 Task: Find connections with filter location Sonsón with filter topic #Innovationwith filter profile language English with filter current company Startup Story™ with filter school M.H. Saboo Siddik College Of Engineering with filter industry Warehousing and Storage with filter service category Strategic Planning with filter keywords title Research Assistant
Action: Mouse moved to (288, 218)
Screenshot: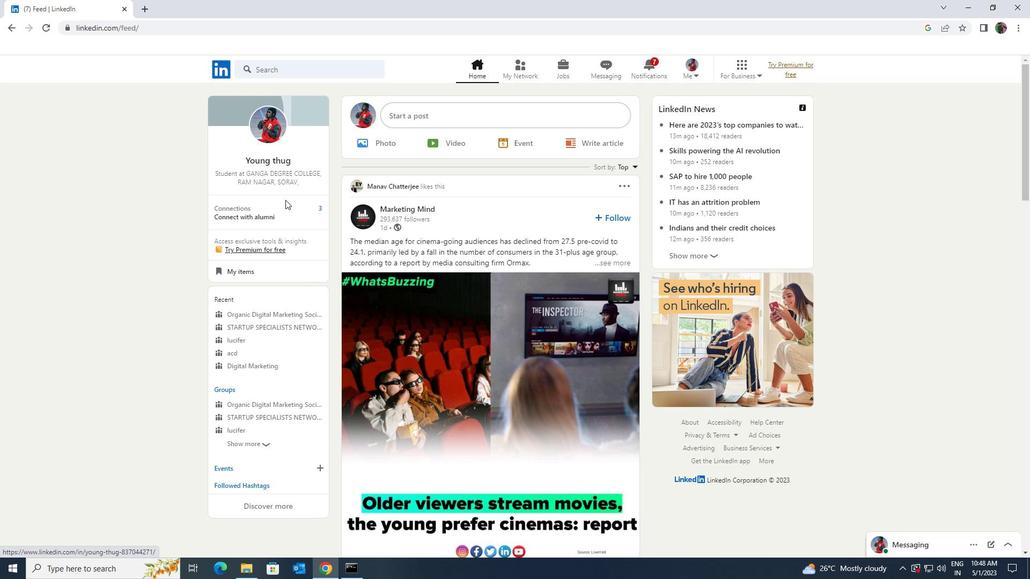 
Action: Mouse pressed left at (288, 218)
Screenshot: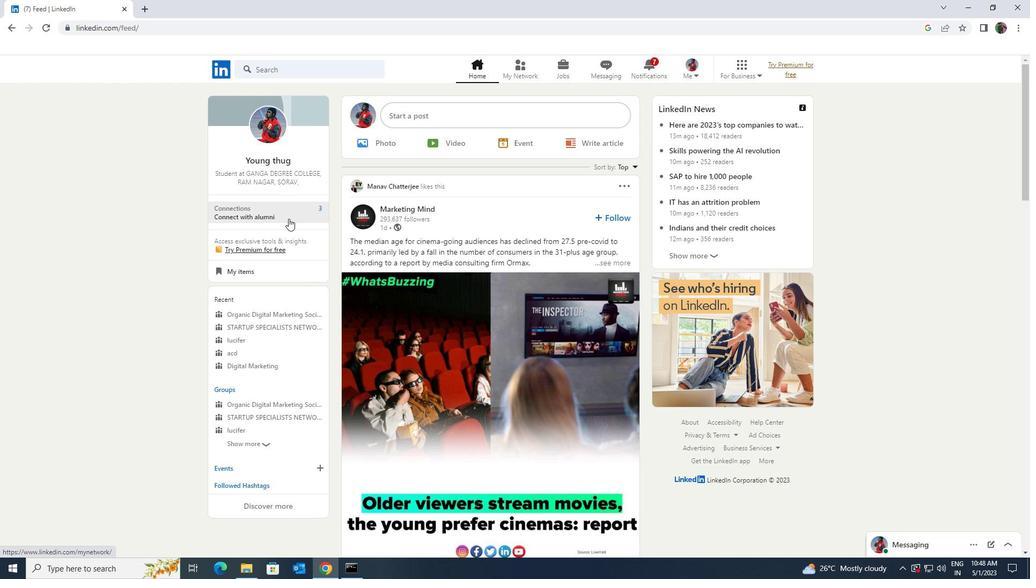 
Action: Mouse moved to (291, 126)
Screenshot: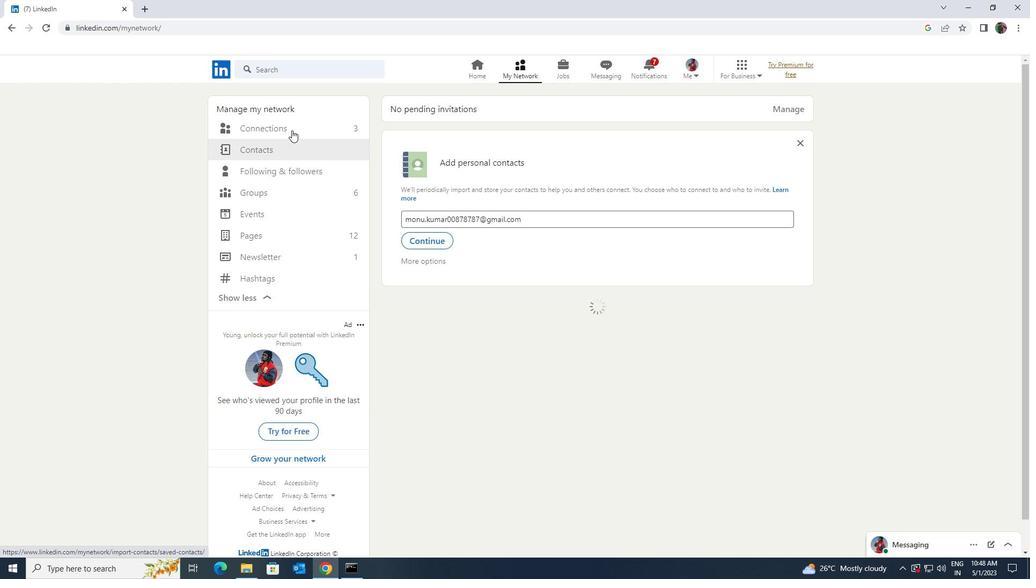 
Action: Mouse pressed left at (291, 126)
Screenshot: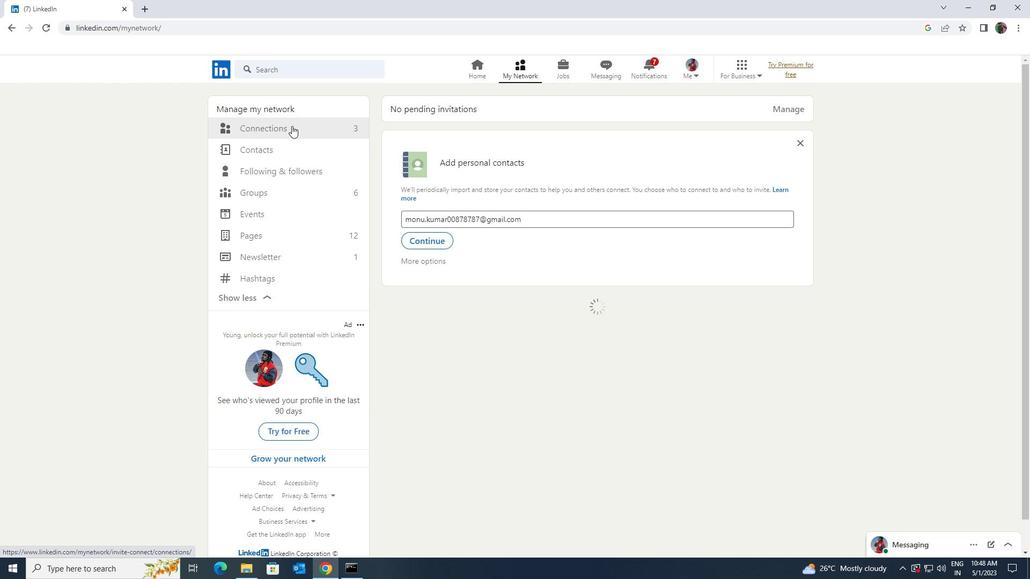 
Action: Mouse moved to (571, 130)
Screenshot: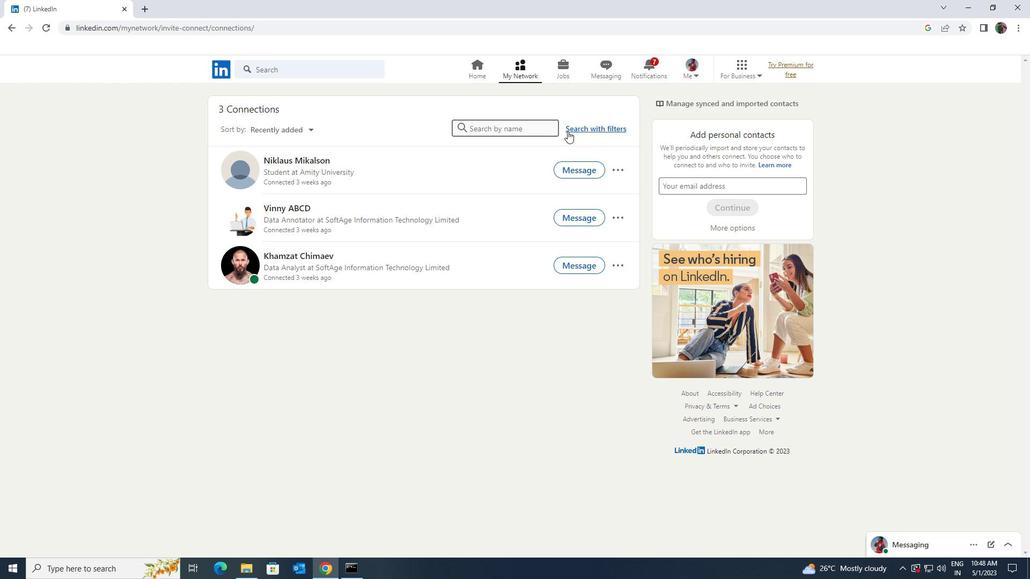 
Action: Mouse pressed left at (571, 130)
Screenshot: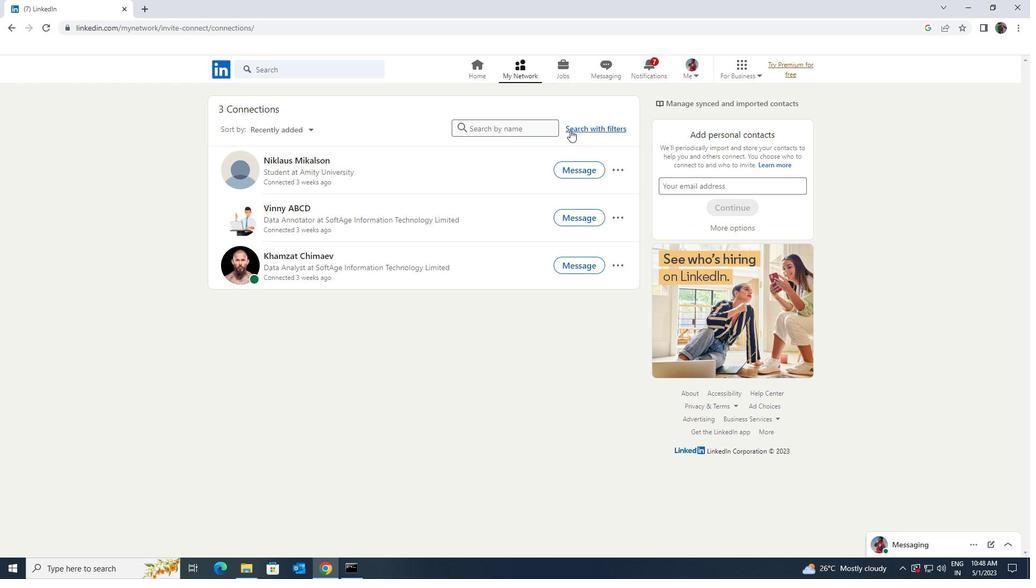 
Action: Mouse moved to (552, 100)
Screenshot: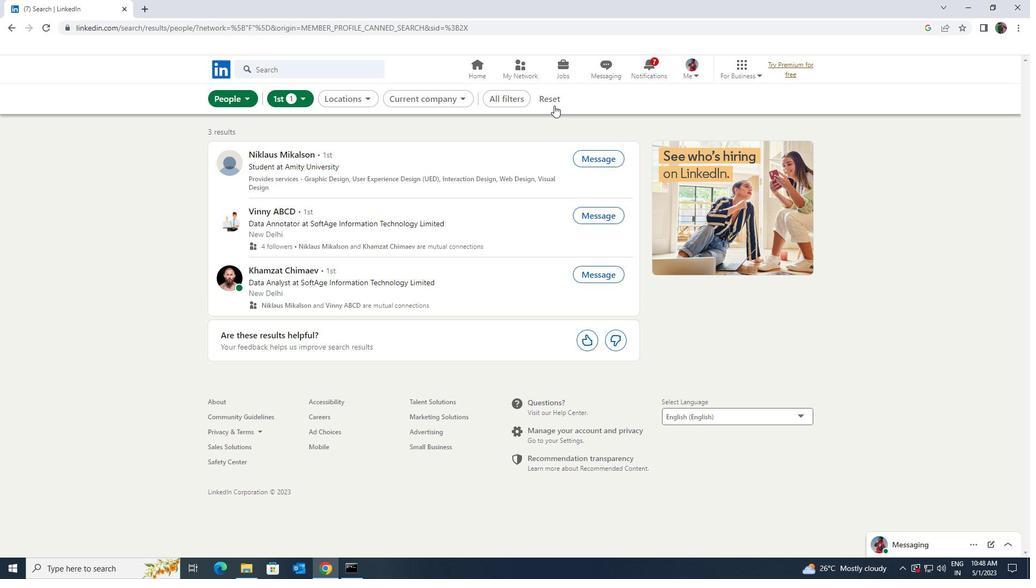 
Action: Mouse pressed left at (552, 100)
Screenshot: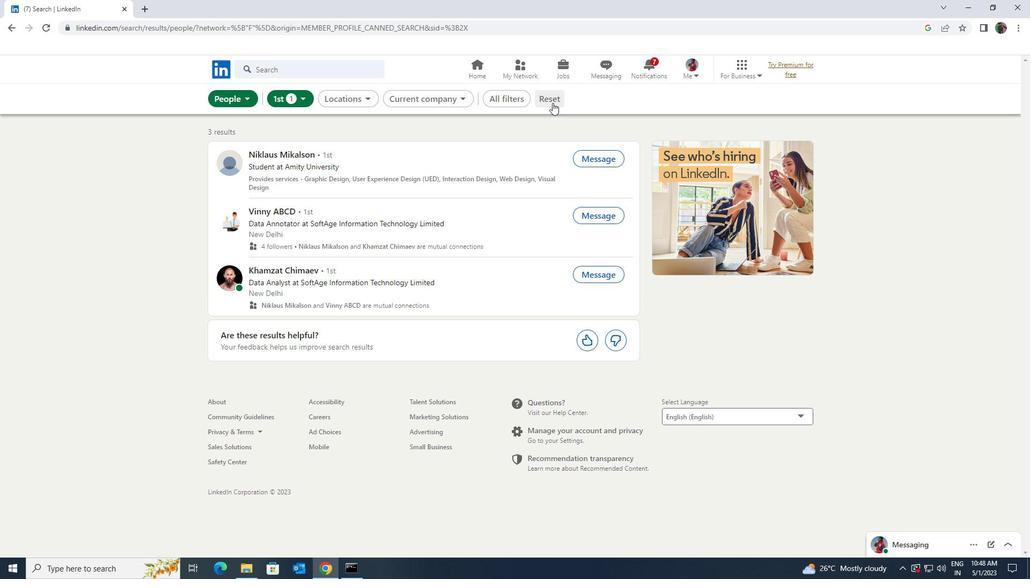 
Action: Mouse moved to (544, 97)
Screenshot: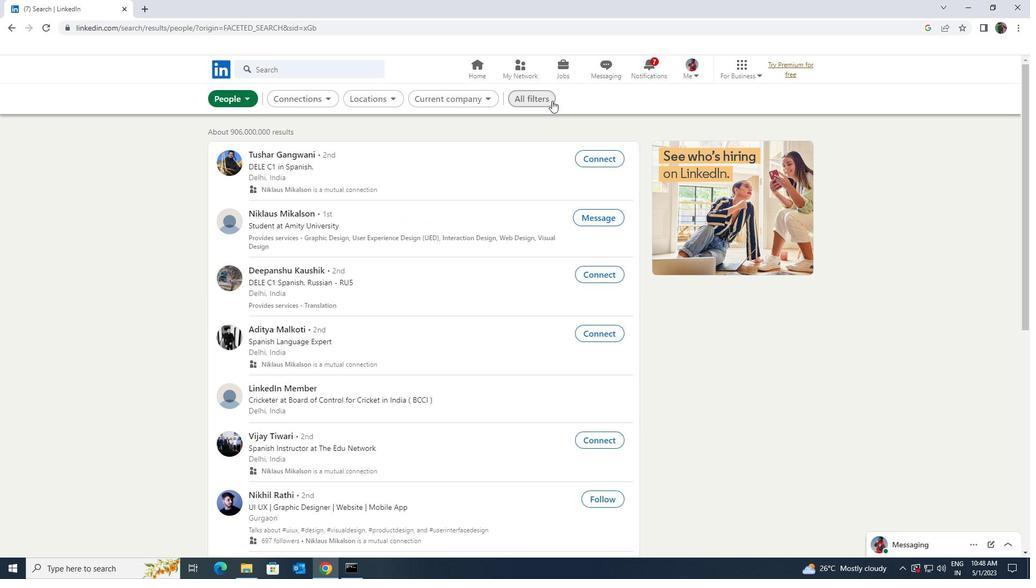 
Action: Mouse pressed left at (544, 97)
Screenshot: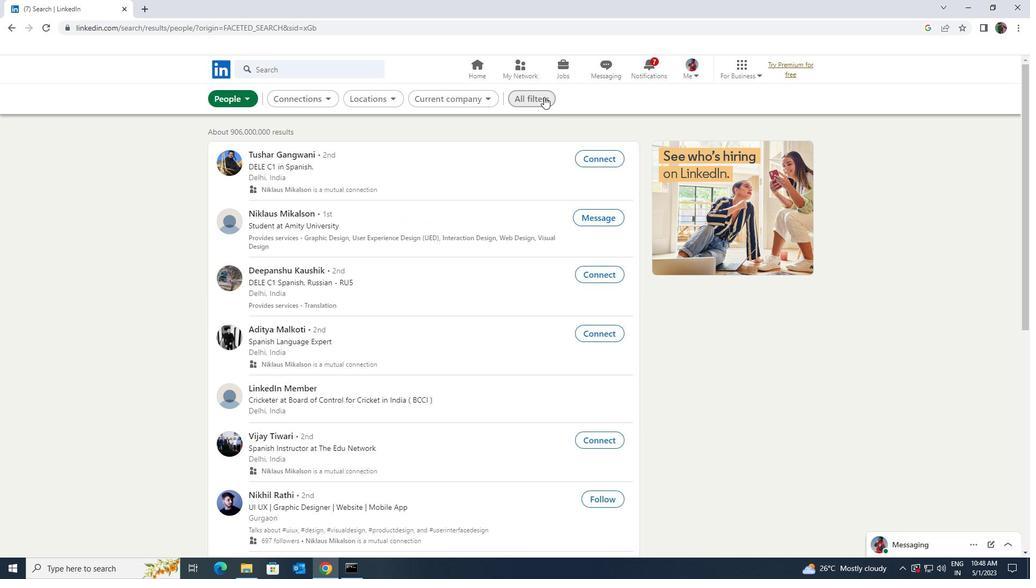 
Action: Mouse moved to (842, 321)
Screenshot: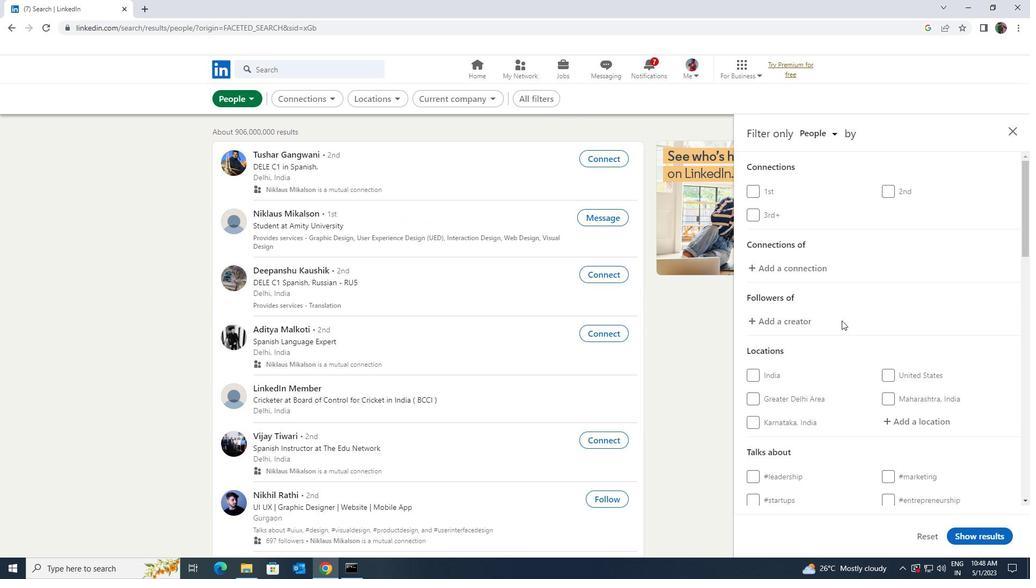 
Action: Mouse scrolled (842, 320) with delta (0, 0)
Screenshot: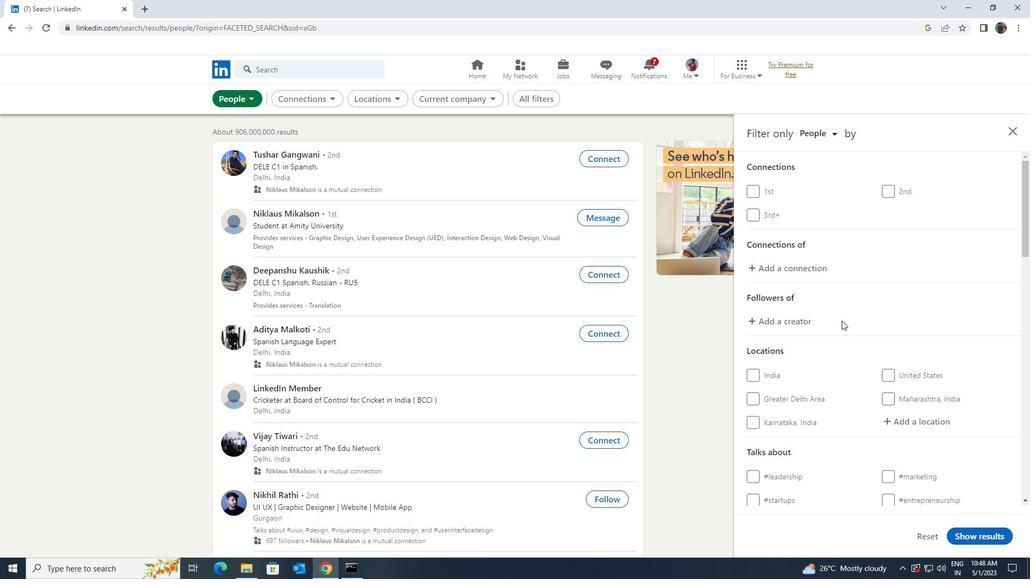 
Action: Mouse scrolled (842, 320) with delta (0, 0)
Screenshot: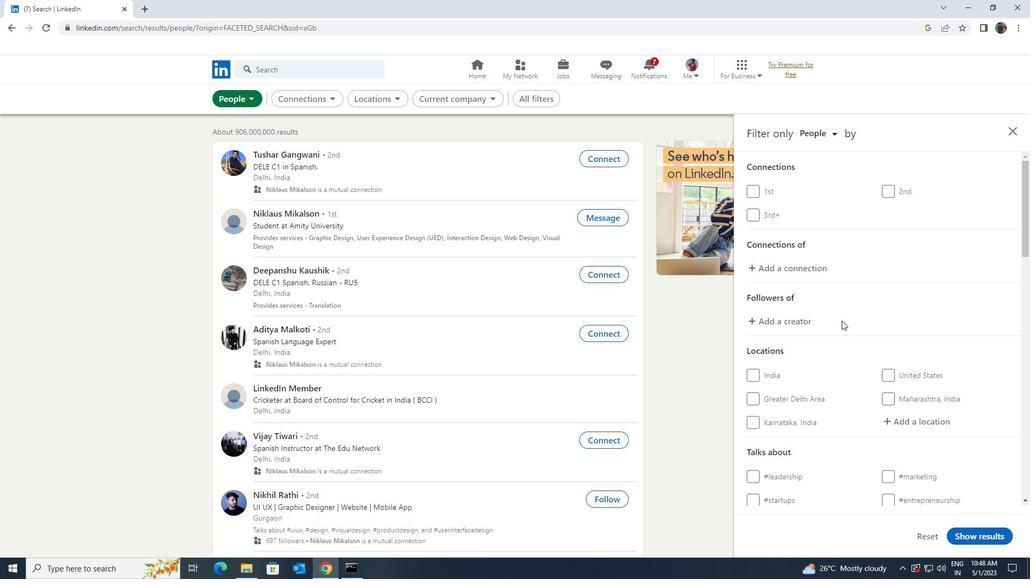 
Action: Mouse moved to (895, 315)
Screenshot: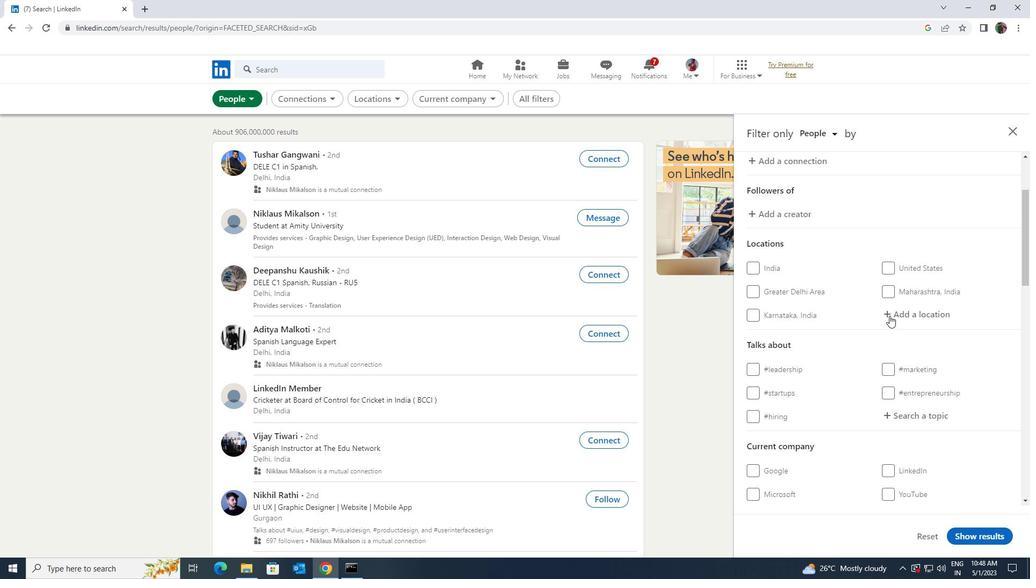 
Action: Mouse pressed left at (895, 315)
Screenshot: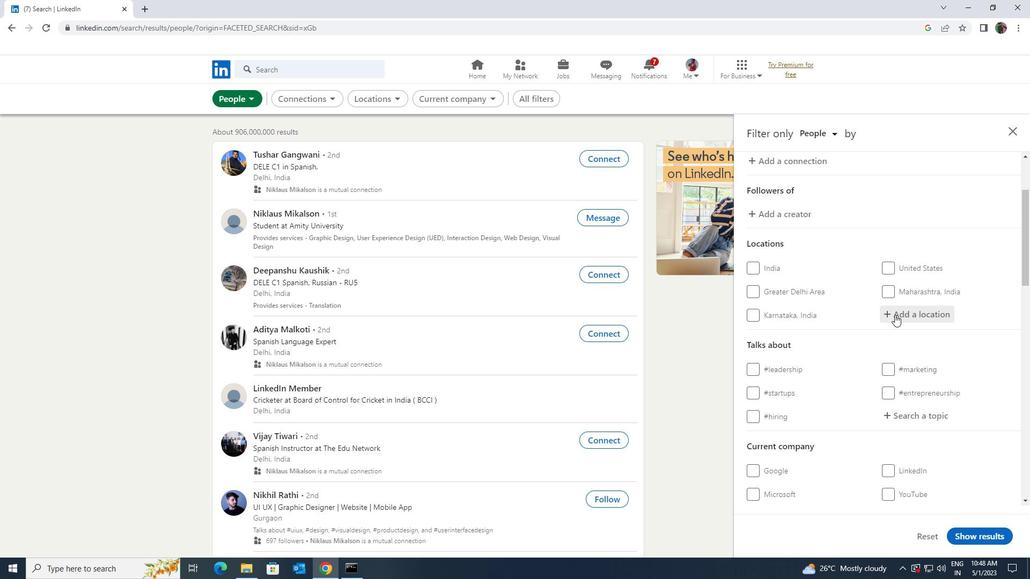 
Action: Key pressed <Key.shift><Key.shift><Key.shift><Key.shift><Key.shift><Key.shift>SONSON
Screenshot: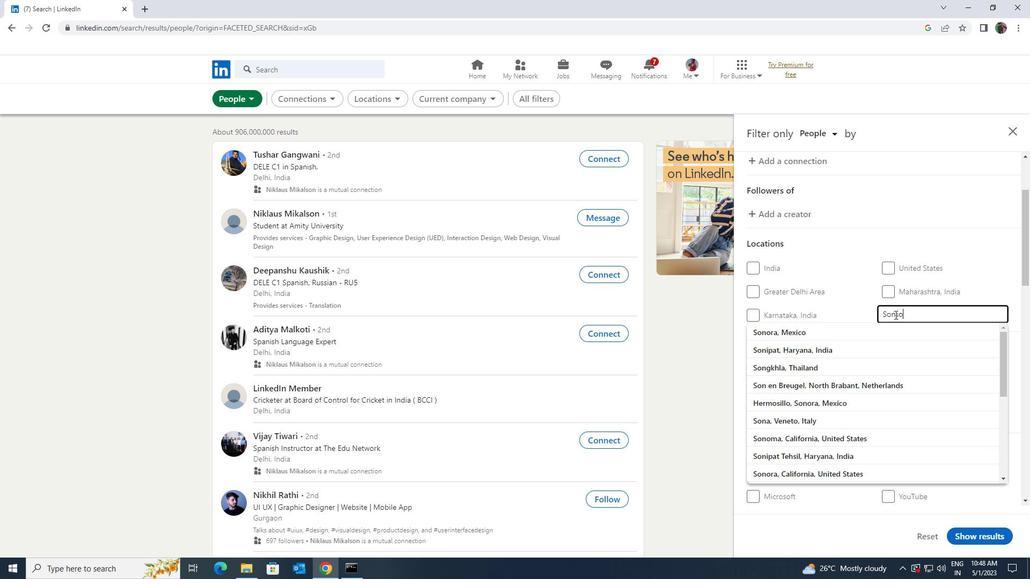 
Action: Mouse moved to (905, 348)
Screenshot: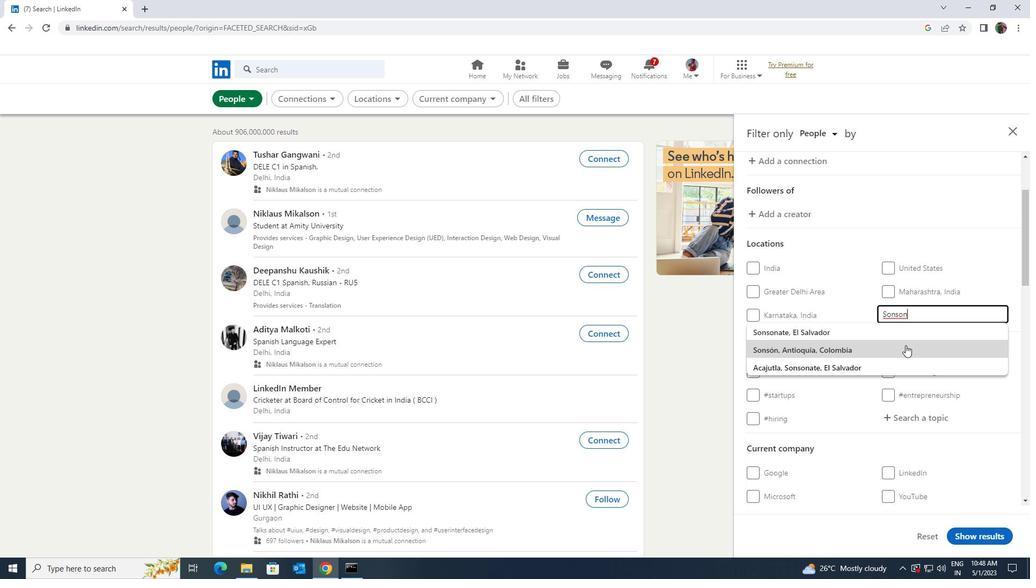 
Action: Mouse pressed left at (905, 348)
Screenshot: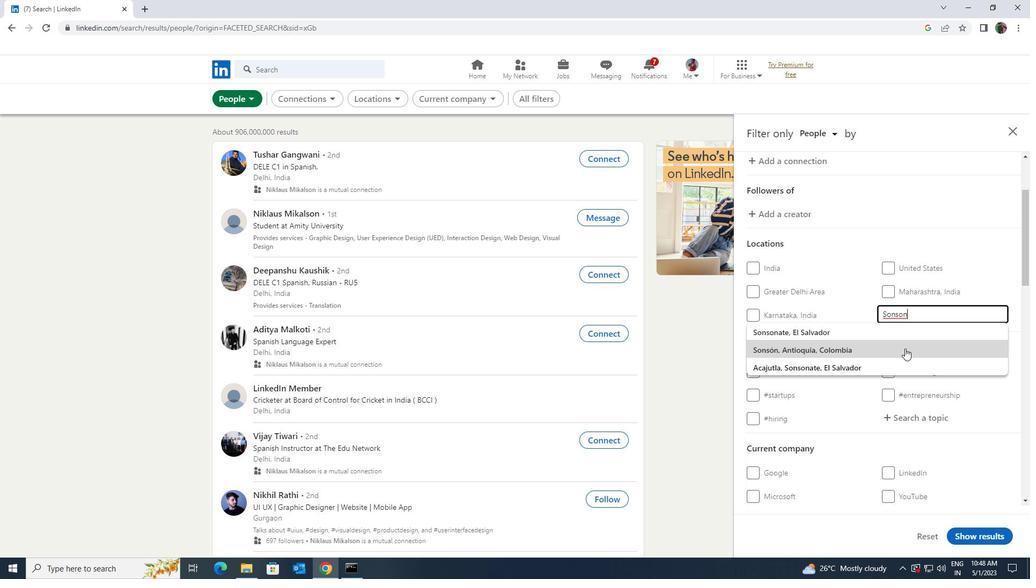 
Action: Mouse scrolled (905, 348) with delta (0, 0)
Screenshot: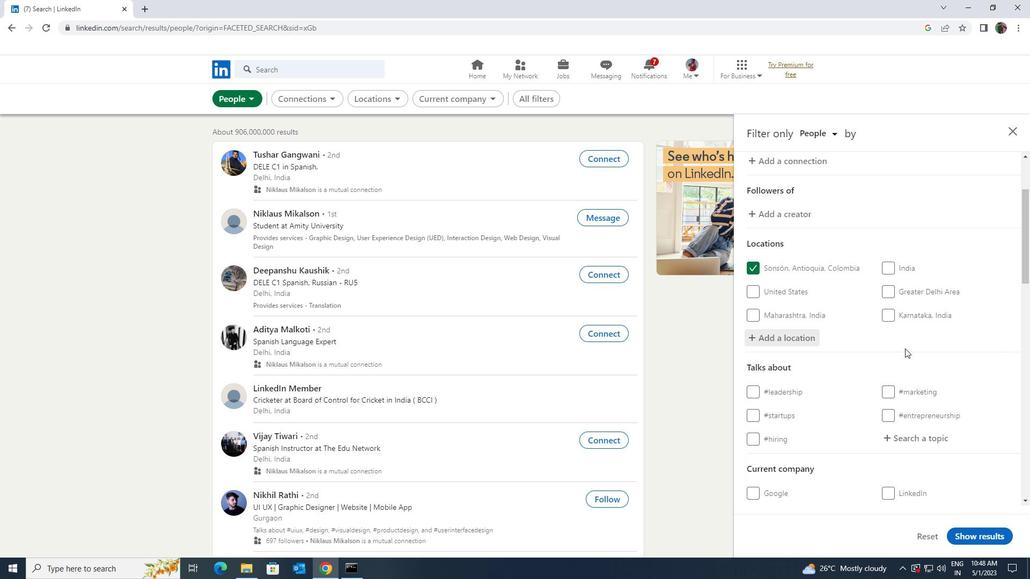 
Action: Mouse moved to (906, 350)
Screenshot: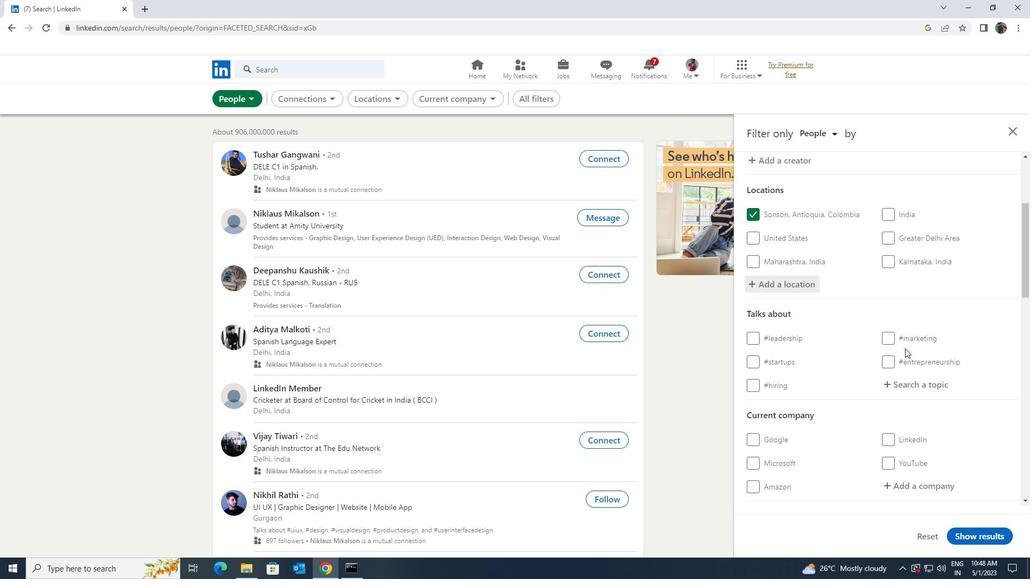 
Action: Mouse scrolled (906, 349) with delta (0, 0)
Screenshot: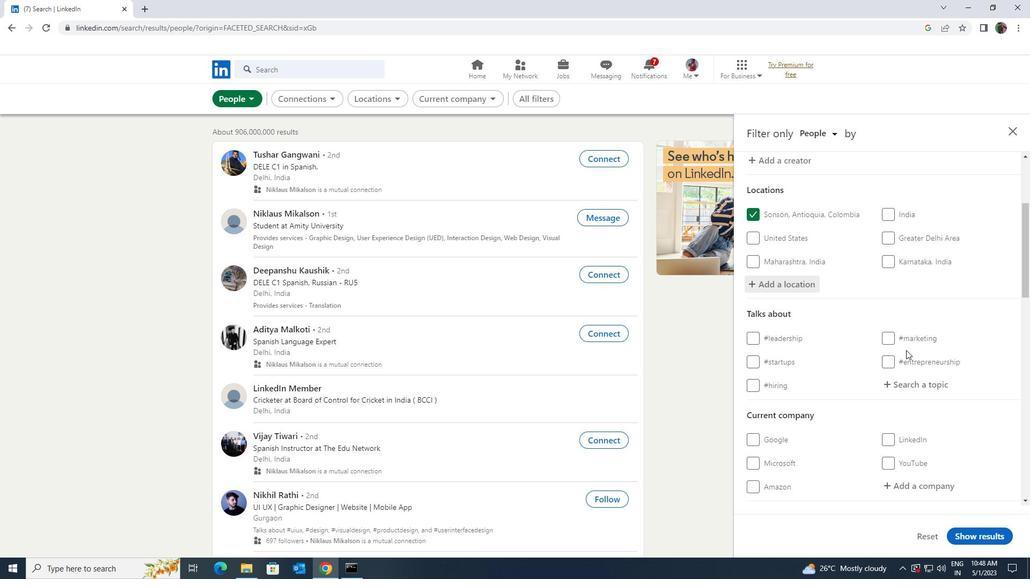 
Action: Mouse moved to (908, 334)
Screenshot: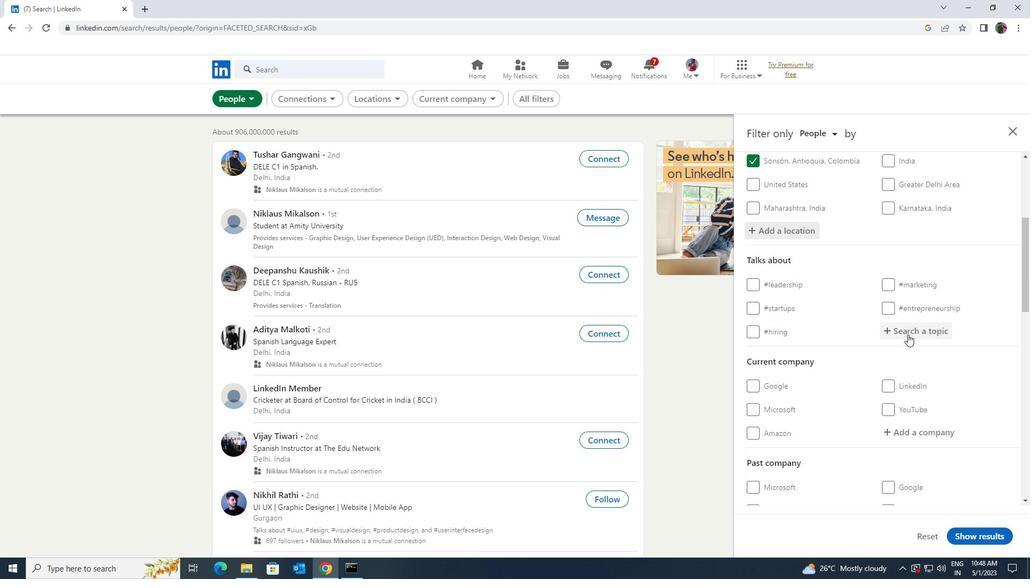 
Action: Mouse pressed left at (908, 334)
Screenshot: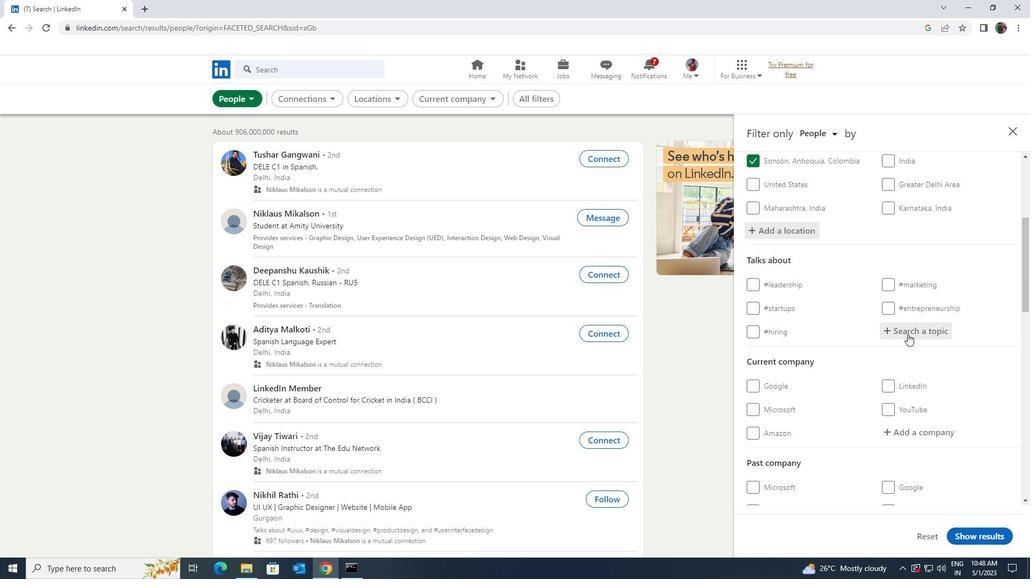 
Action: Key pressed <Key.shift>INNOV
Screenshot: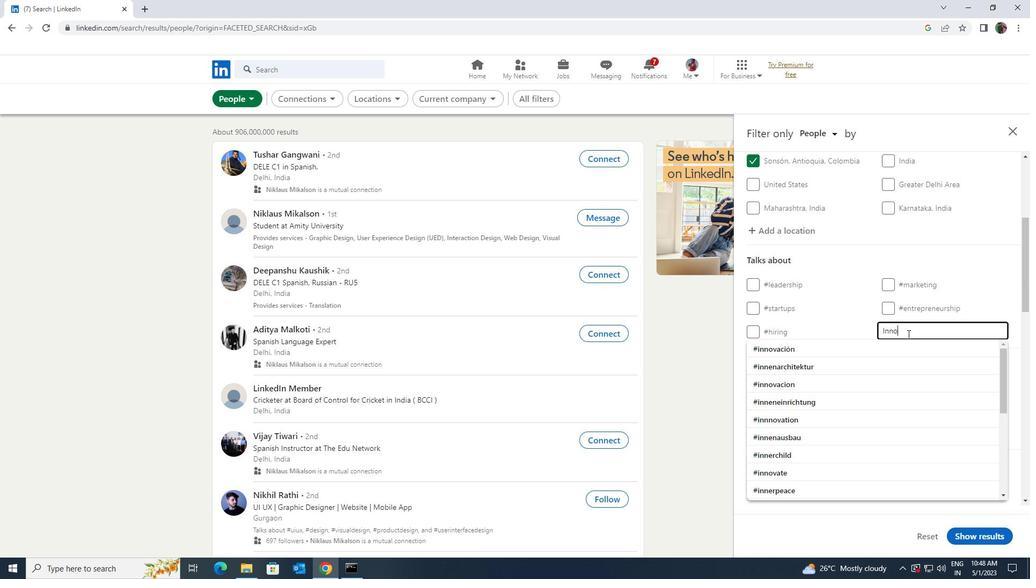 
Action: Mouse moved to (892, 347)
Screenshot: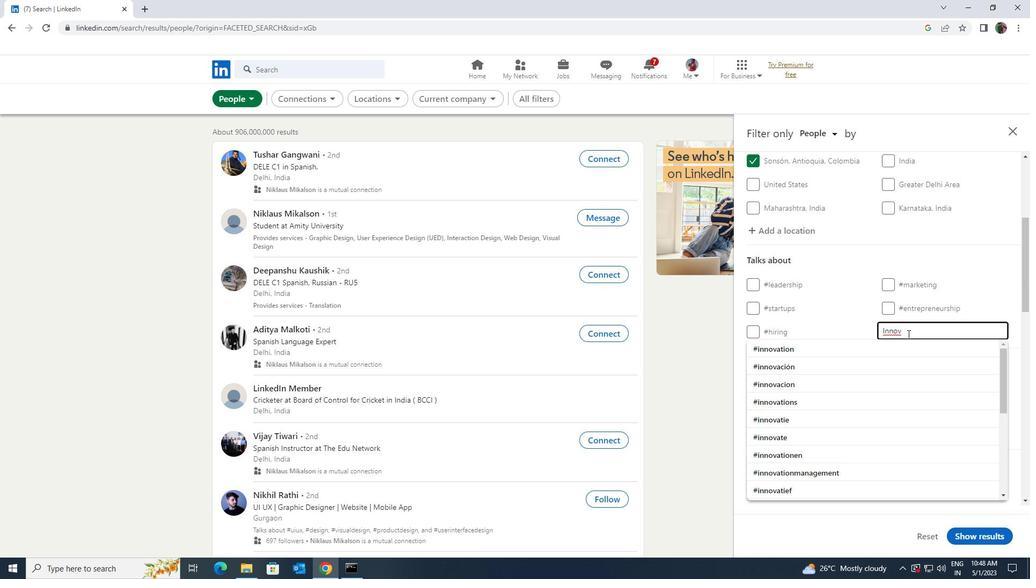 
Action: Mouse pressed left at (892, 347)
Screenshot: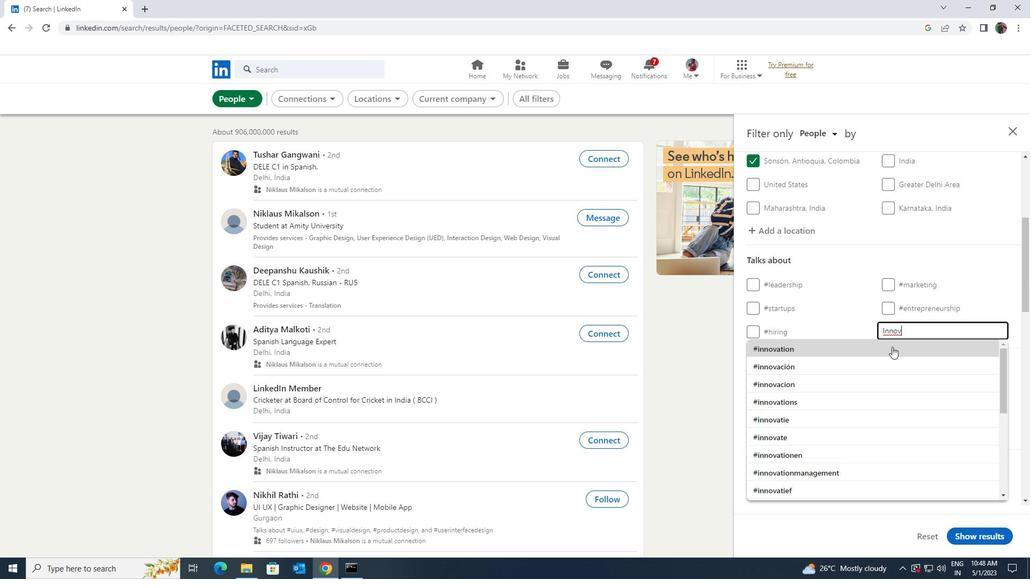 
Action: Mouse scrolled (892, 346) with delta (0, 0)
Screenshot: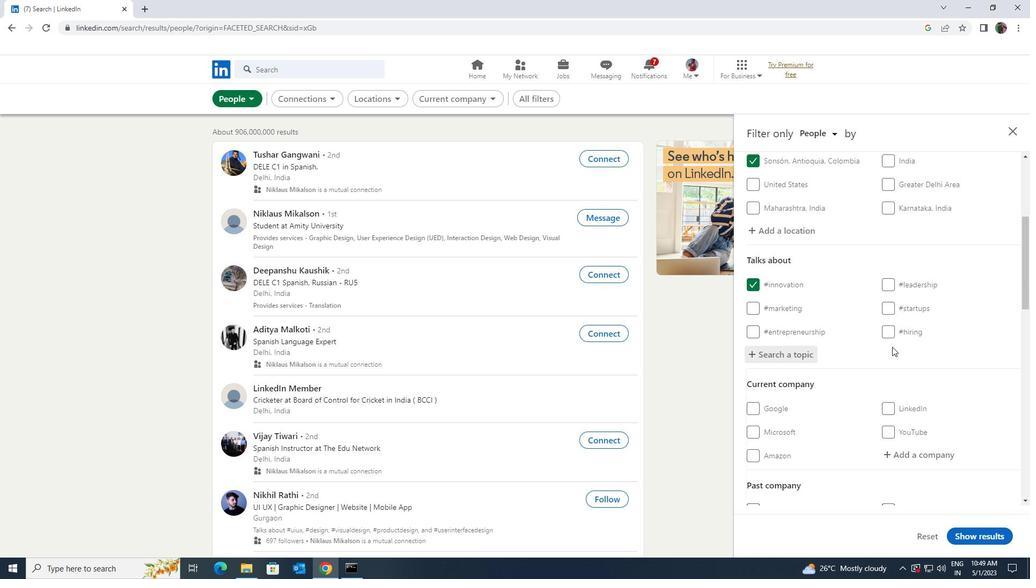 
Action: Mouse scrolled (892, 346) with delta (0, 0)
Screenshot: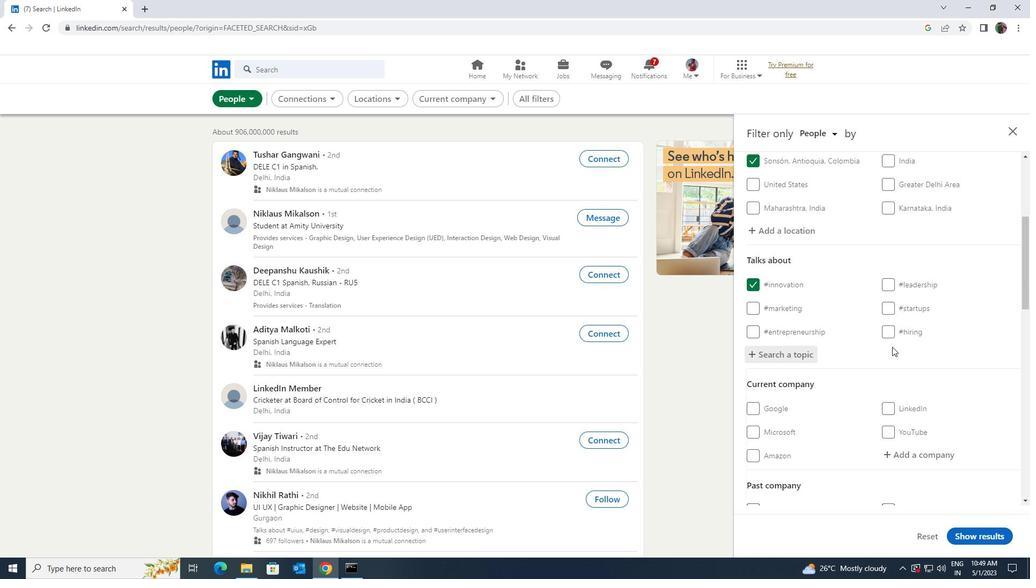 
Action: Mouse scrolled (892, 346) with delta (0, 0)
Screenshot: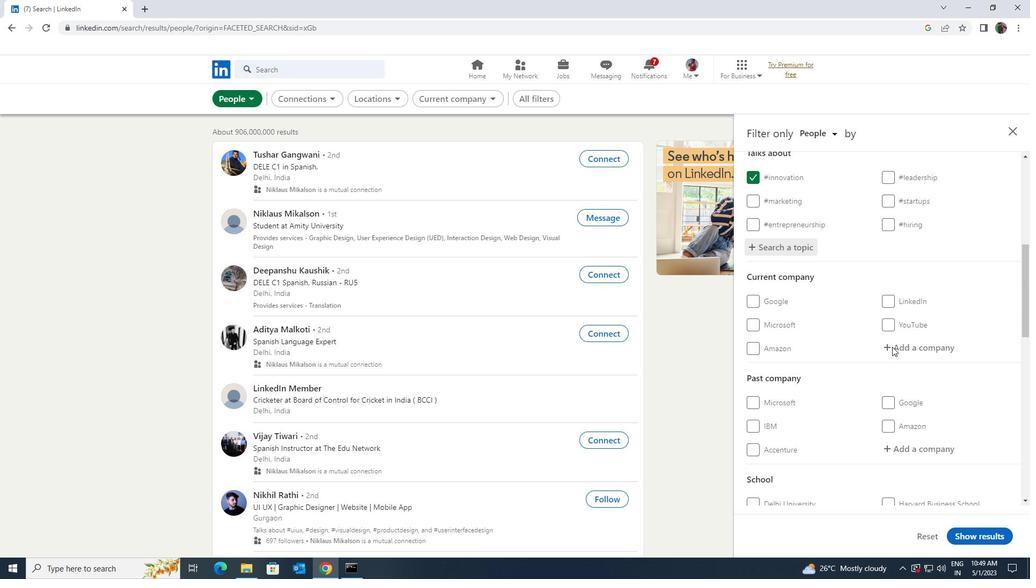 
Action: Mouse scrolled (892, 346) with delta (0, 0)
Screenshot: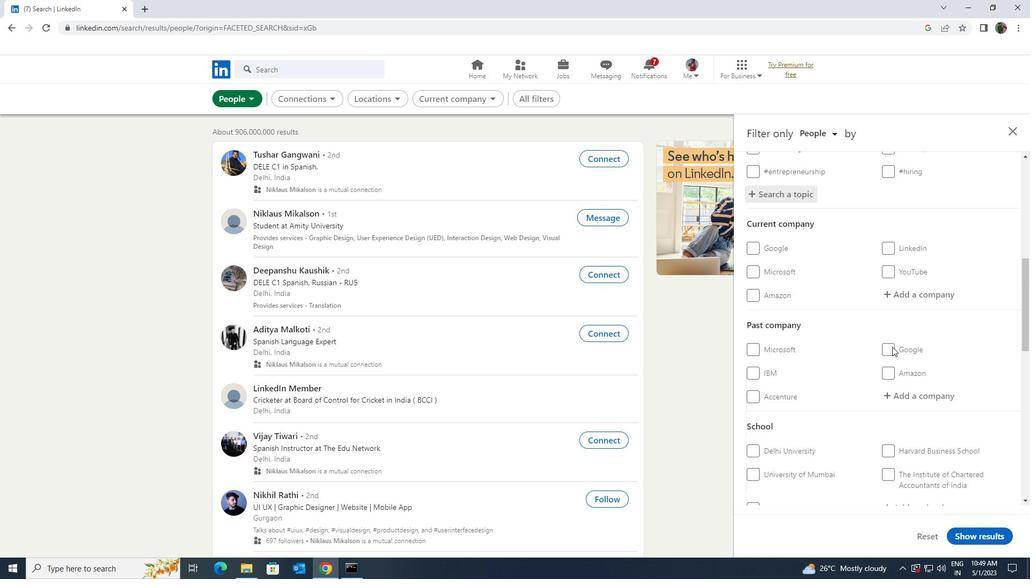 
Action: Mouse scrolled (892, 346) with delta (0, 0)
Screenshot: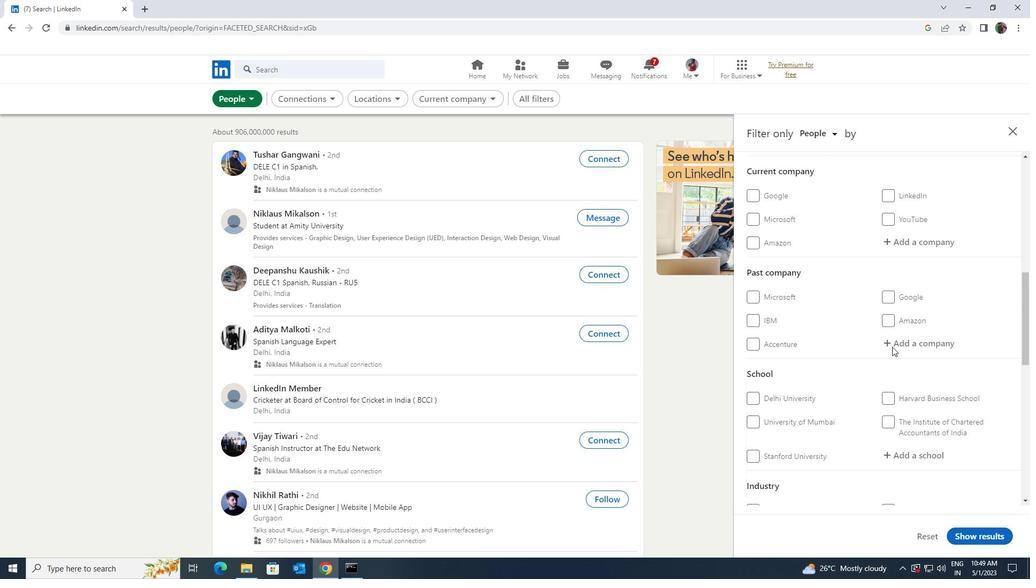 
Action: Mouse scrolled (892, 346) with delta (0, 0)
Screenshot: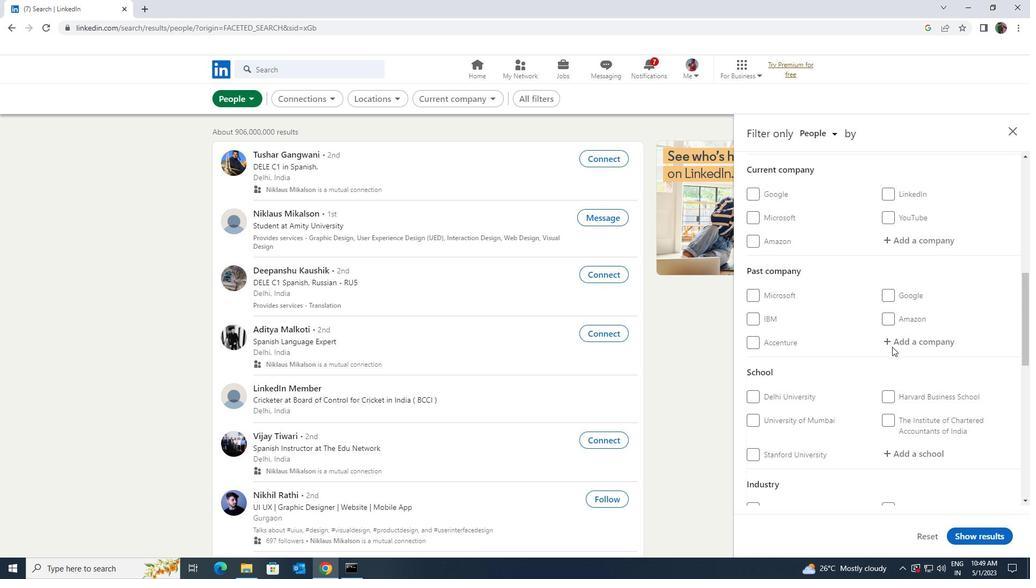 
Action: Mouse scrolled (892, 346) with delta (0, 0)
Screenshot: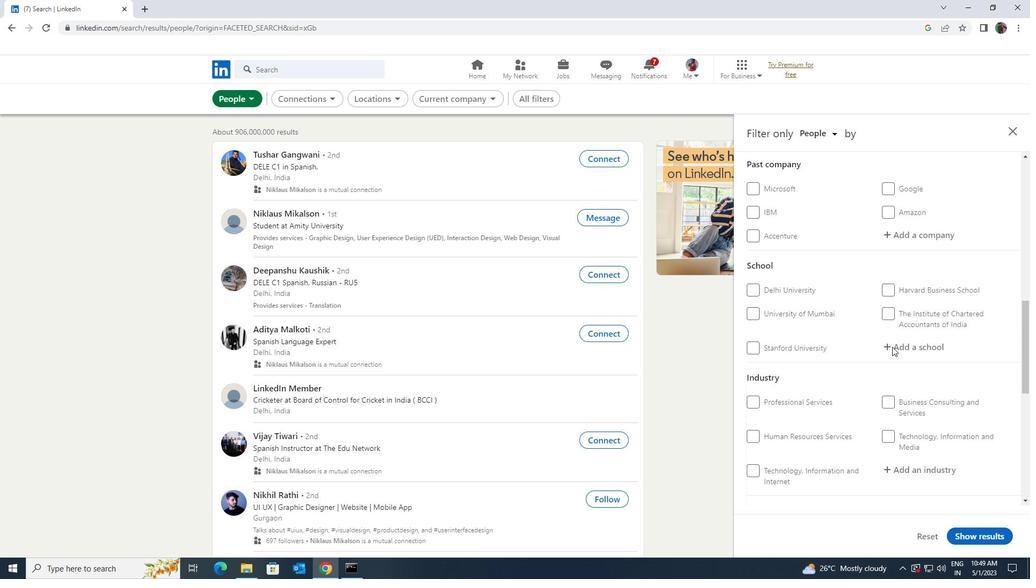 
Action: Mouse scrolled (892, 346) with delta (0, 0)
Screenshot: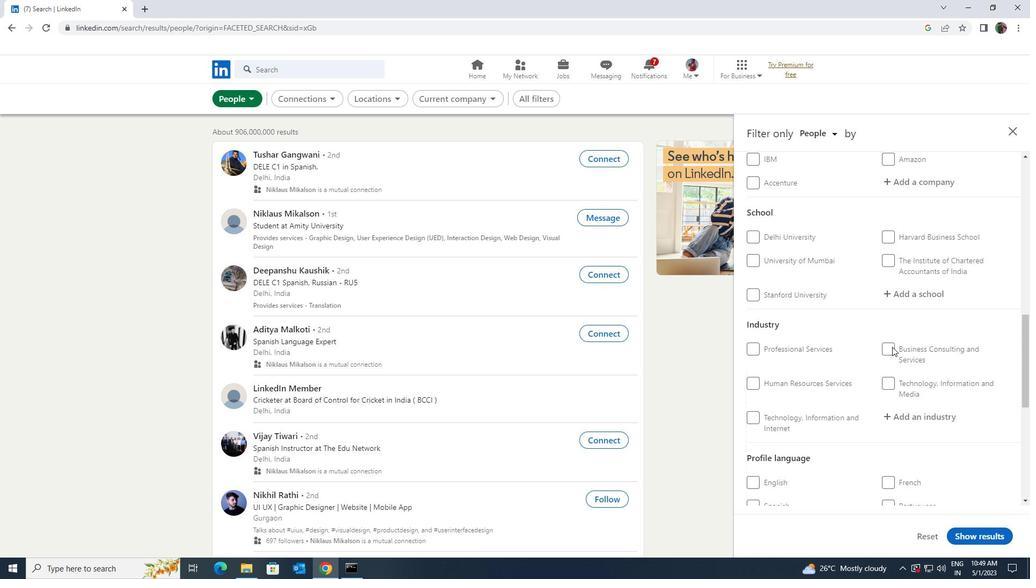 
Action: Mouse scrolled (892, 346) with delta (0, 0)
Screenshot: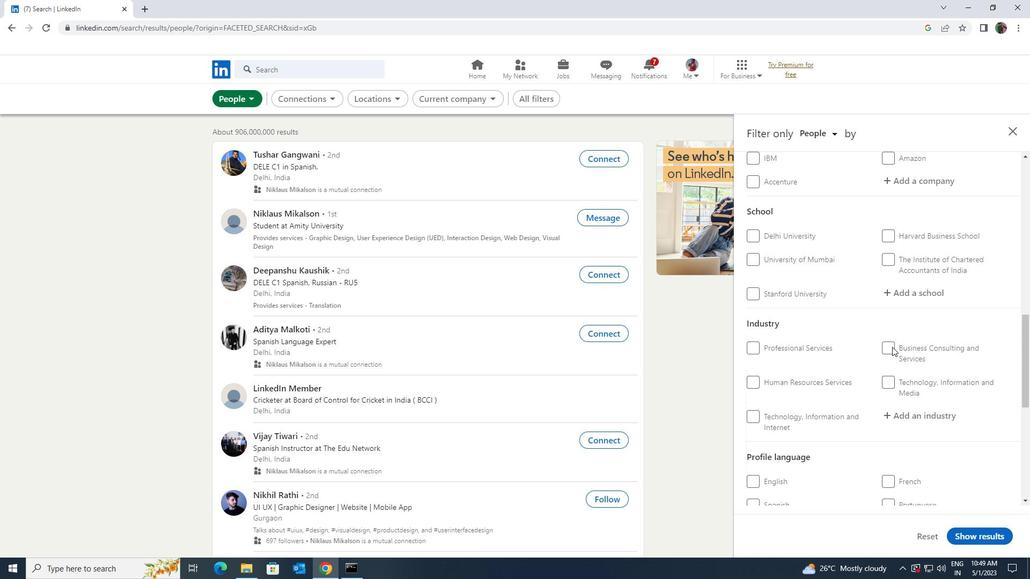 
Action: Mouse moved to (751, 373)
Screenshot: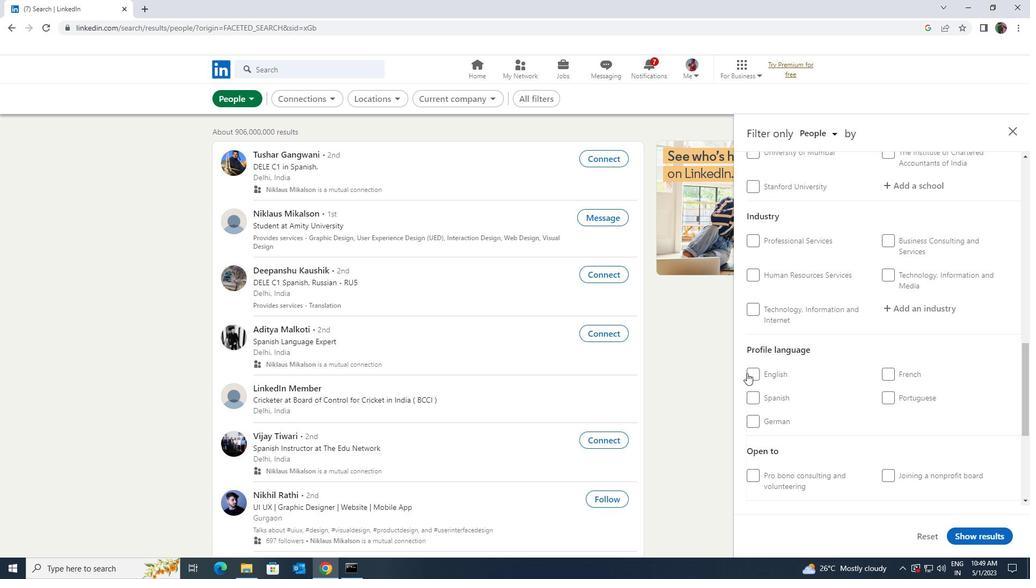 
Action: Mouse pressed left at (751, 373)
Screenshot: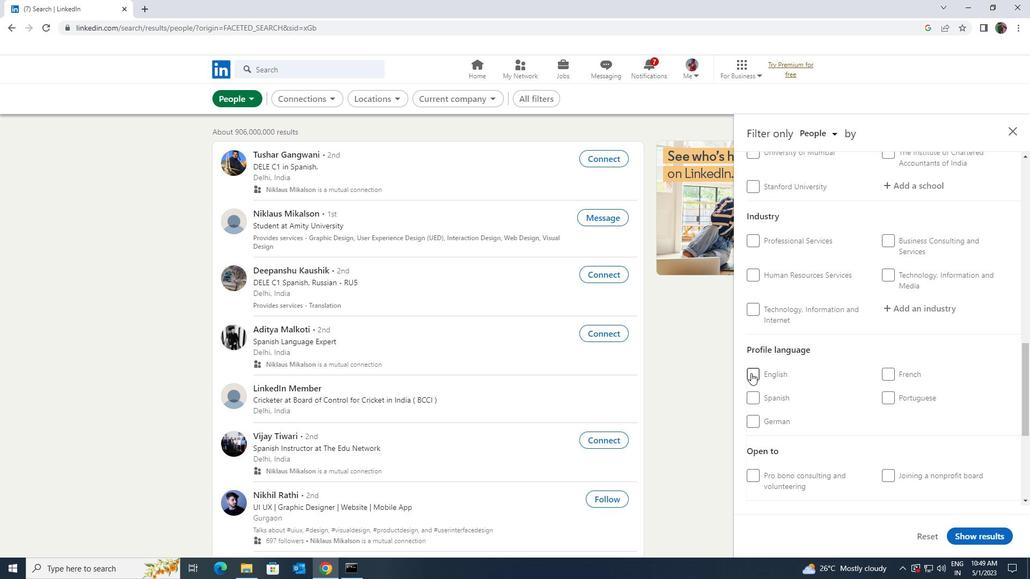 
Action: Mouse moved to (807, 374)
Screenshot: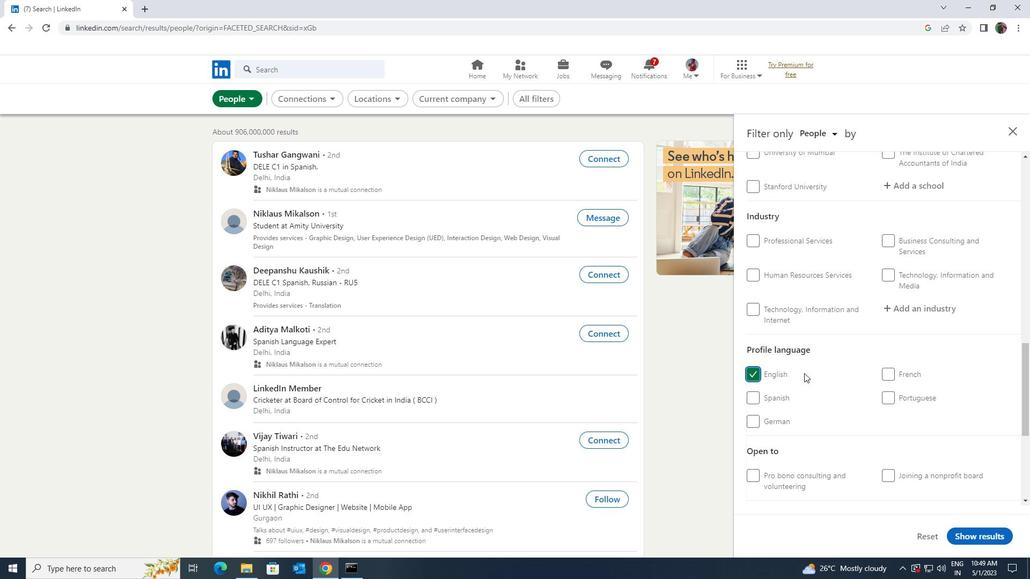 
Action: Mouse scrolled (807, 375) with delta (0, 0)
Screenshot: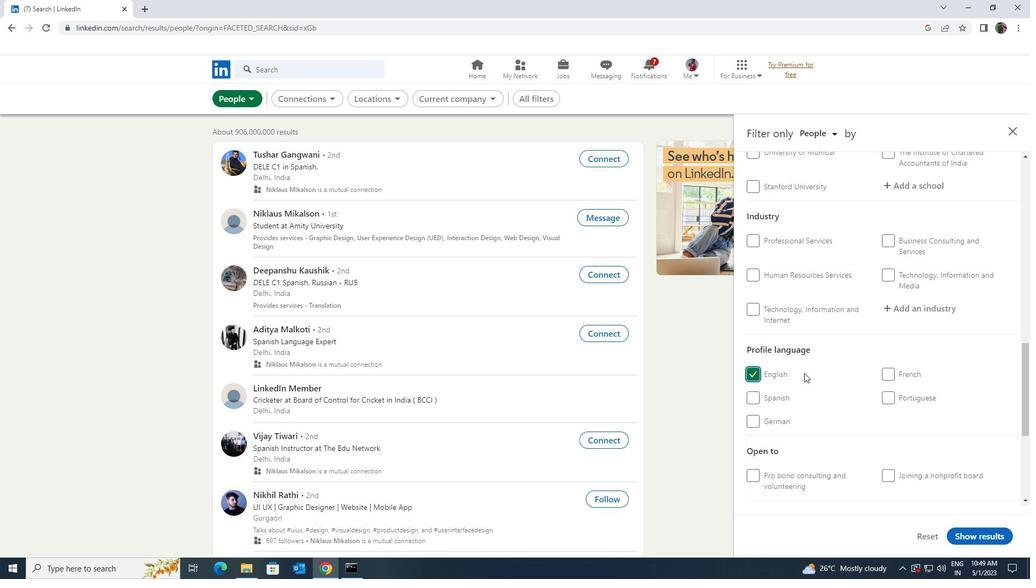 
Action: Mouse scrolled (807, 375) with delta (0, 0)
Screenshot: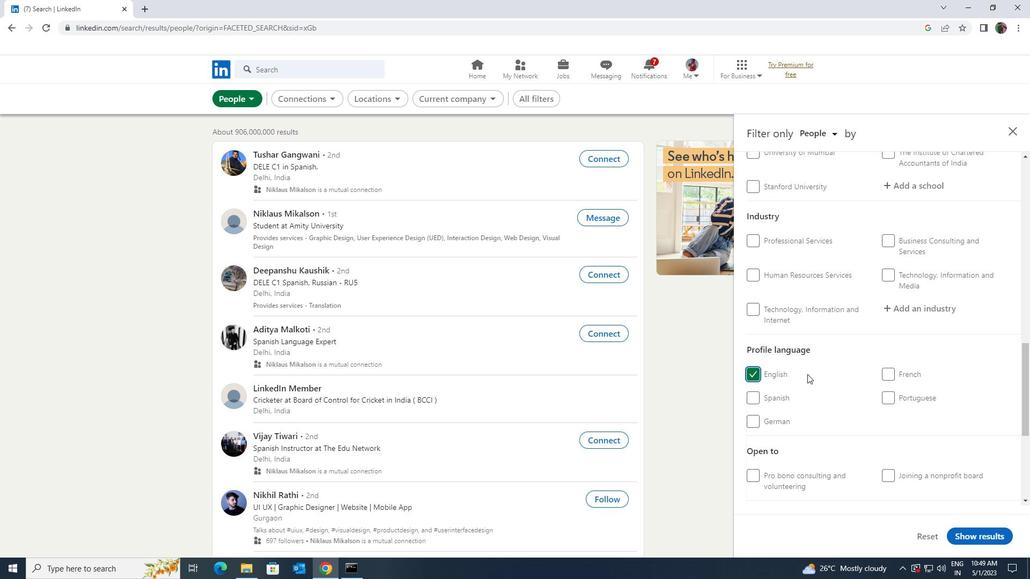 
Action: Mouse moved to (808, 375)
Screenshot: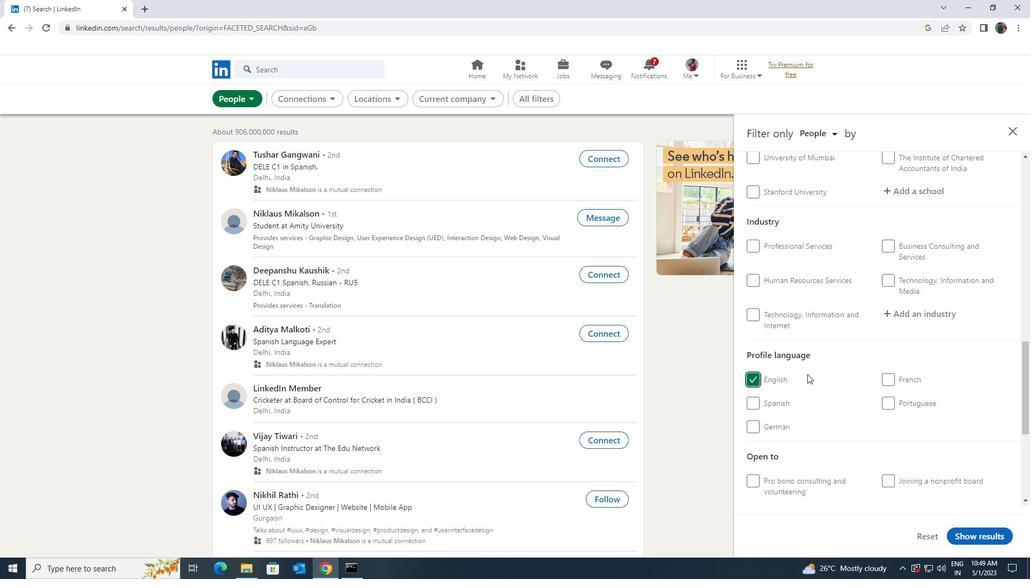 
Action: Mouse scrolled (808, 375) with delta (0, 0)
Screenshot: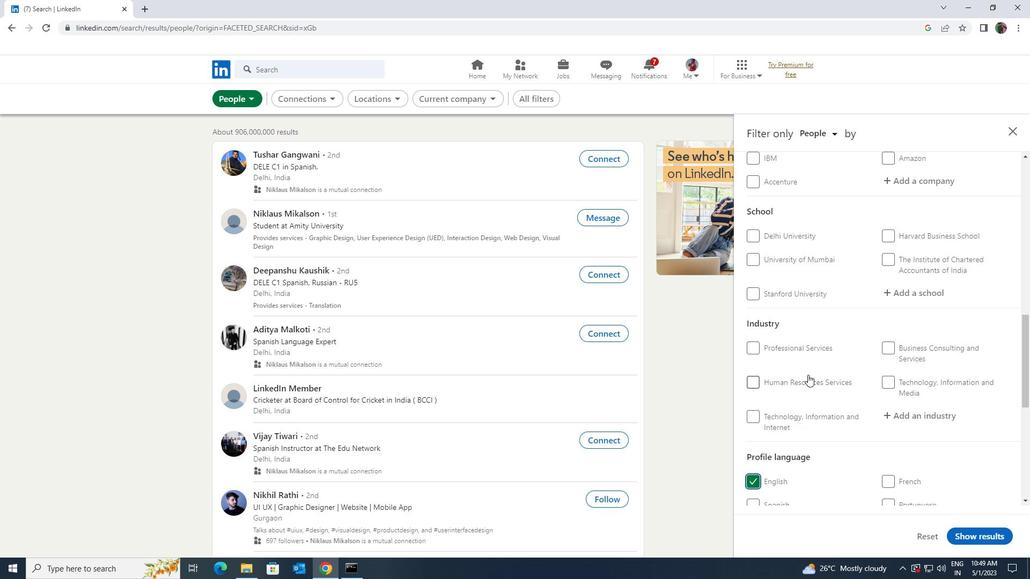 
Action: Mouse scrolled (808, 375) with delta (0, 0)
Screenshot: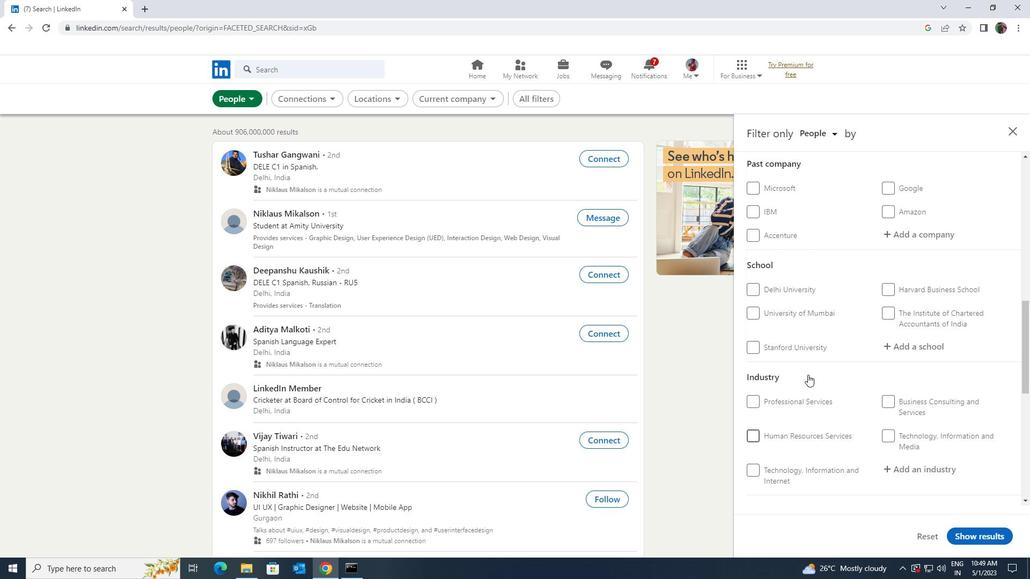 
Action: Mouse scrolled (808, 375) with delta (0, 0)
Screenshot: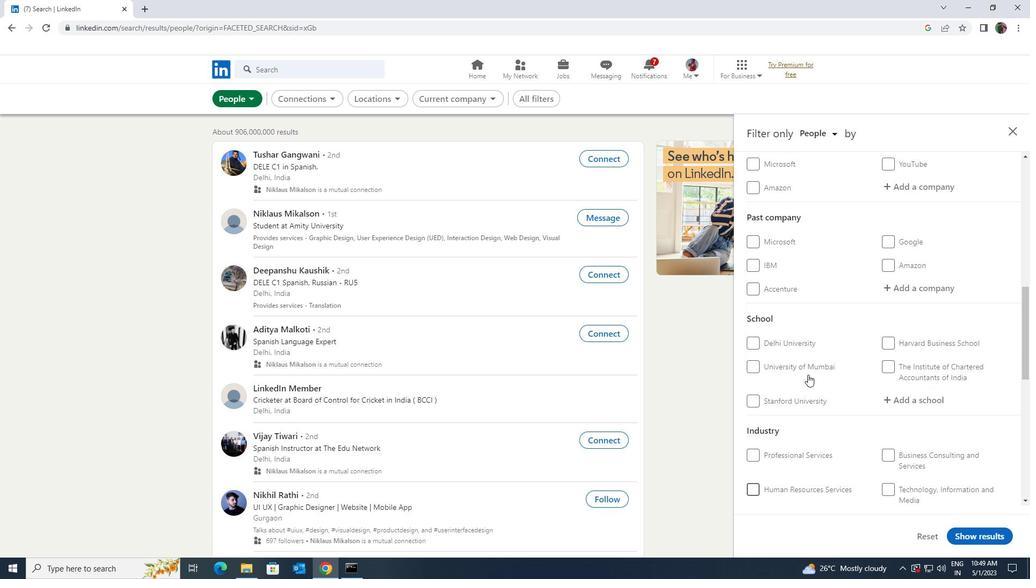 
Action: Mouse scrolled (808, 375) with delta (0, 0)
Screenshot: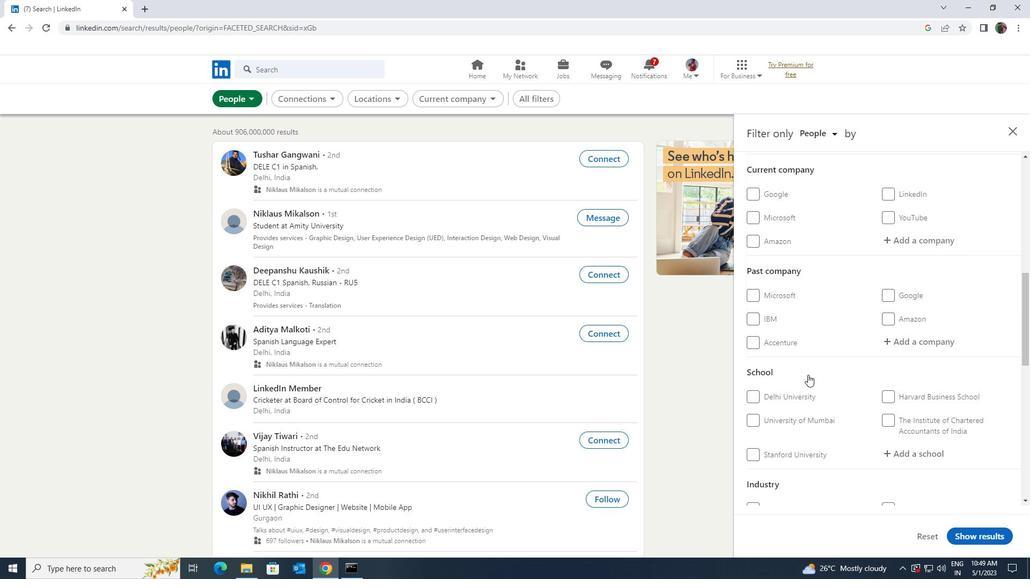 
Action: Mouse moved to (888, 299)
Screenshot: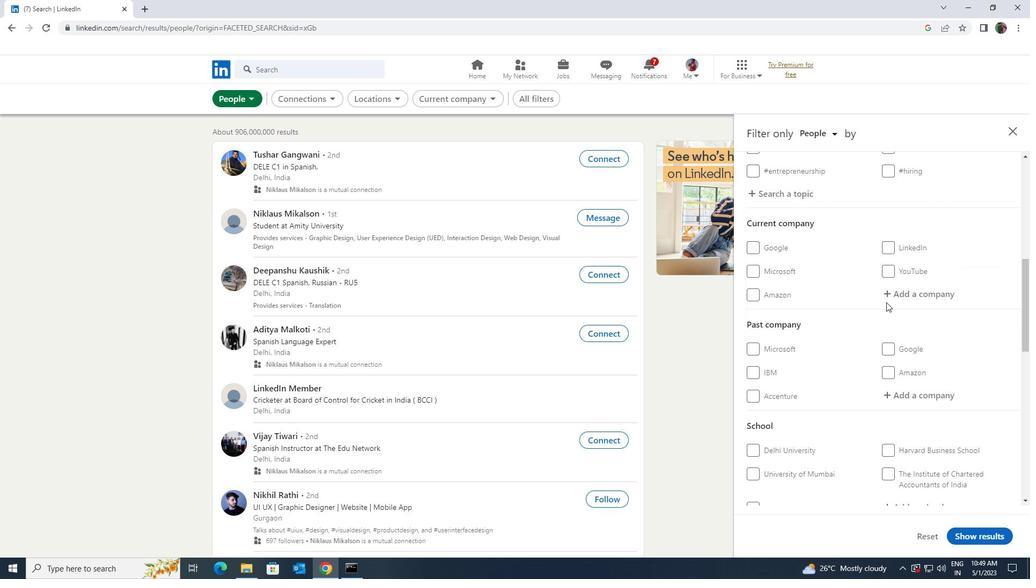 
Action: Mouse pressed left at (888, 299)
Screenshot: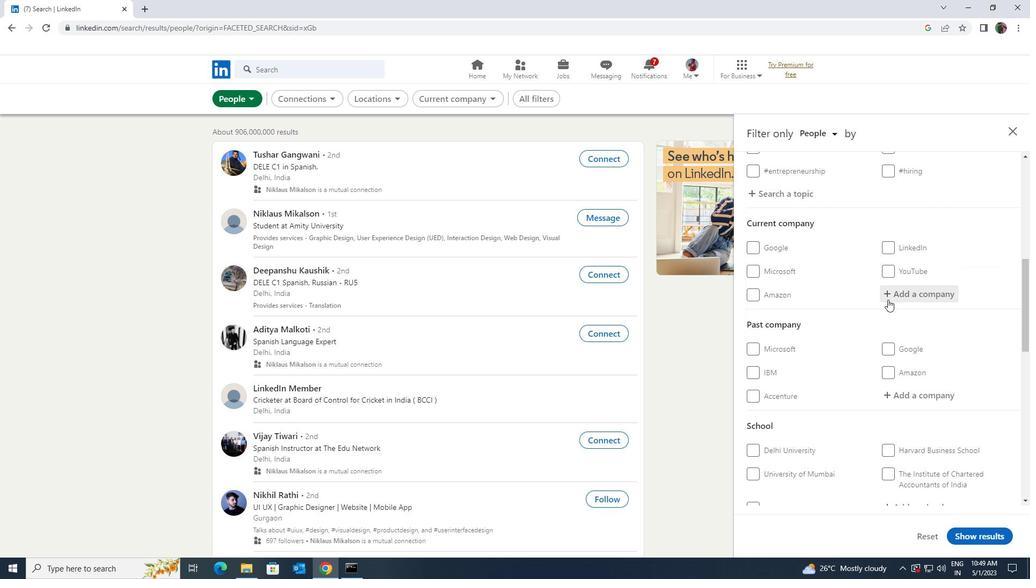 
Action: Key pressed <Key.shift>STARTUP<Key.space><Key.backspace><Key.backspace>PSTORY
Screenshot: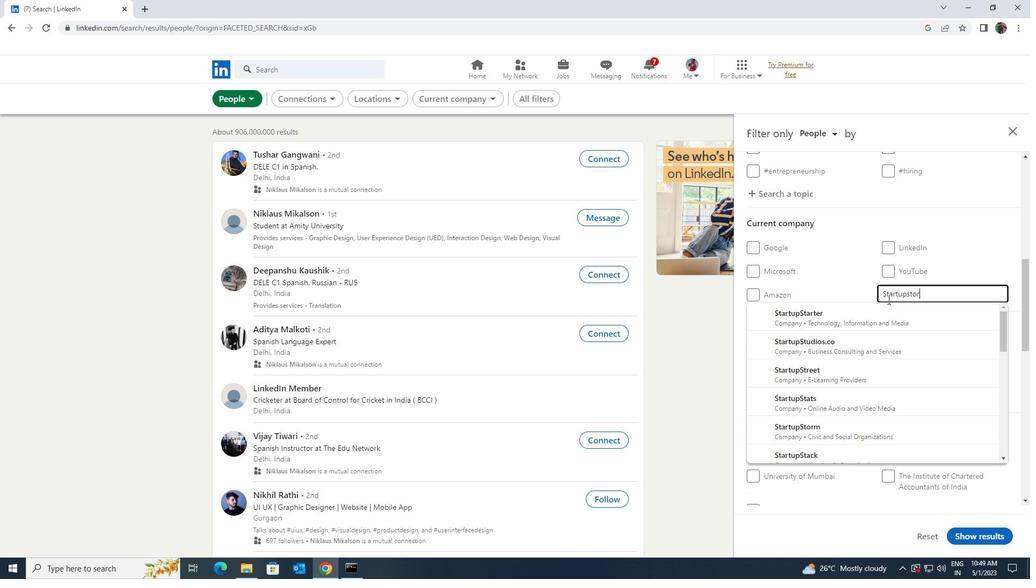 
Action: Mouse moved to (886, 308)
Screenshot: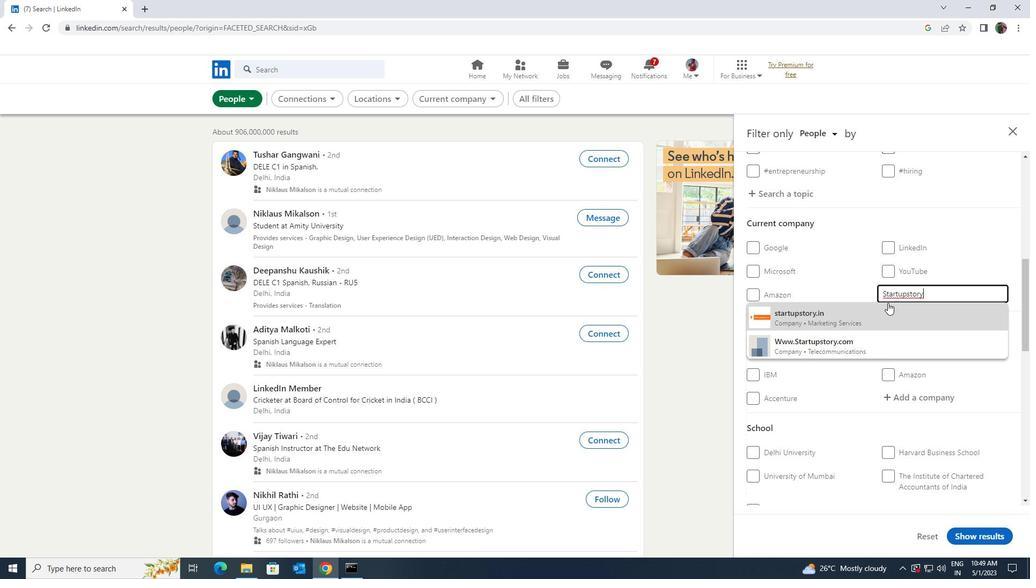 
Action: Mouse pressed left at (886, 308)
Screenshot: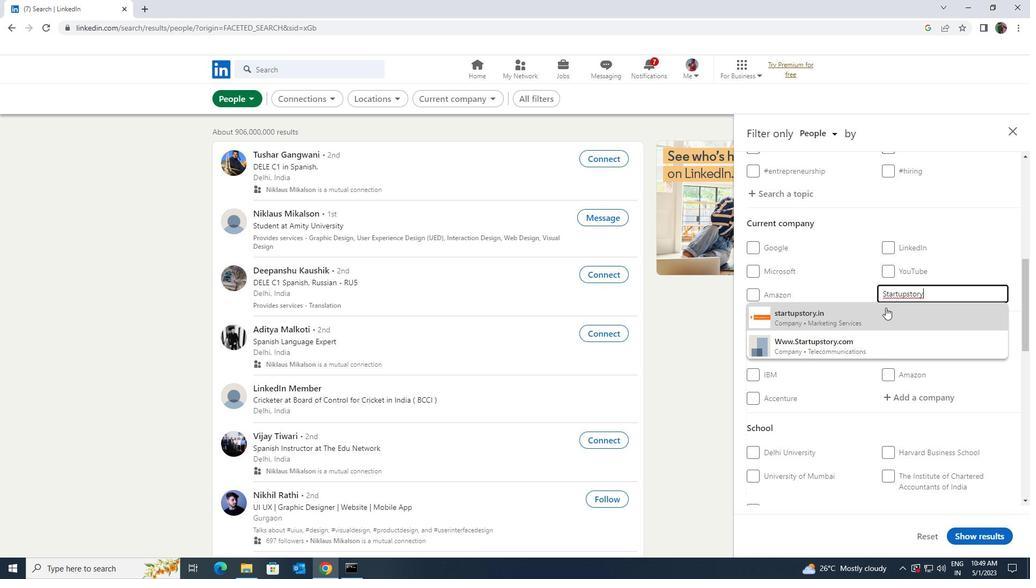 
Action: Mouse moved to (886, 308)
Screenshot: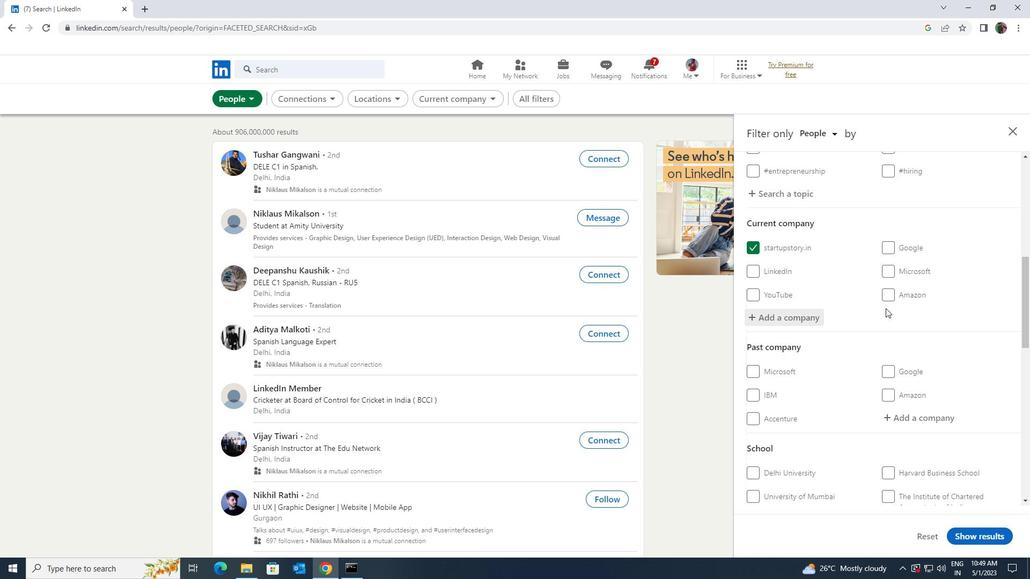 
Action: Mouse scrolled (886, 308) with delta (0, 0)
Screenshot: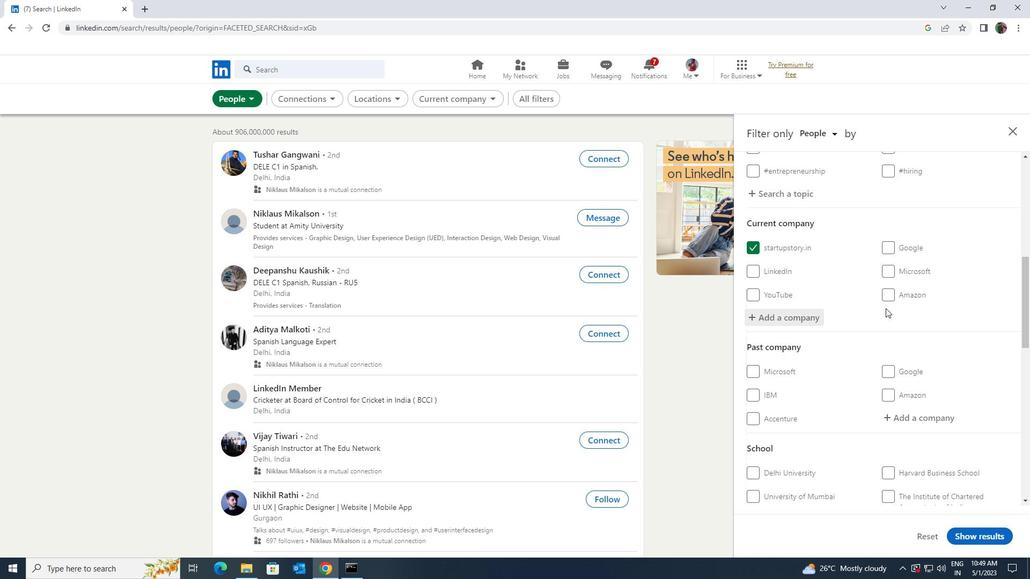 
Action: Mouse scrolled (886, 308) with delta (0, 0)
Screenshot: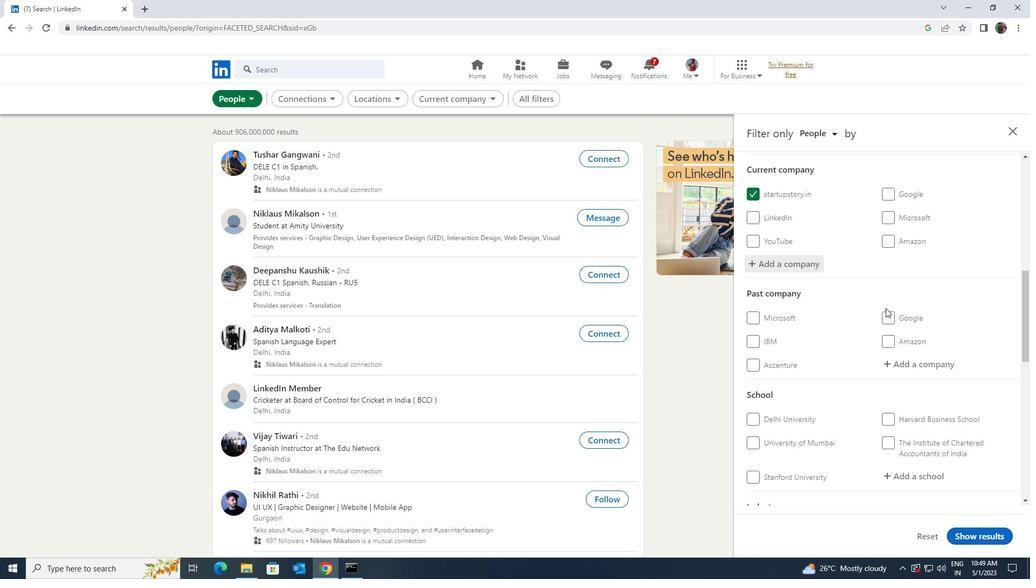 
Action: Mouse moved to (887, 306)
Screenshot: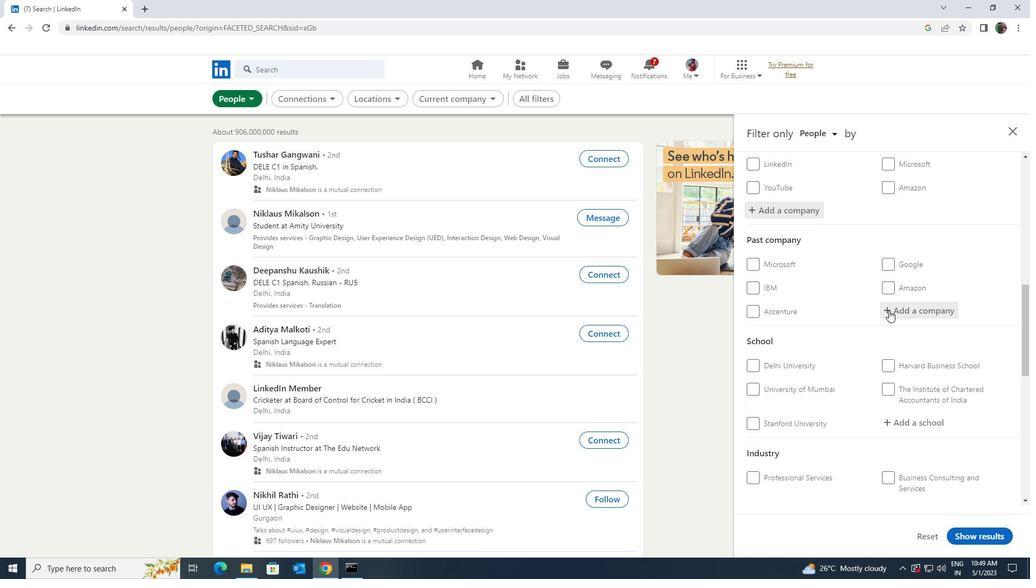 
Action: Mouse scrolled (887, 305) with delta (0, 0)
Screenshot: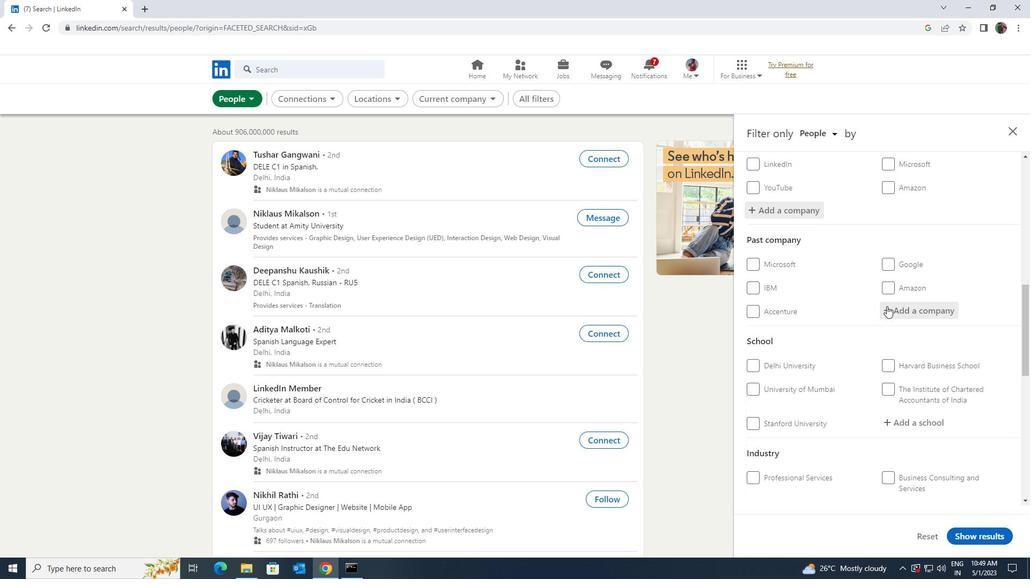 
Action: Mouse scrolled (887, 305) with delta (0, 0)
Screenshot: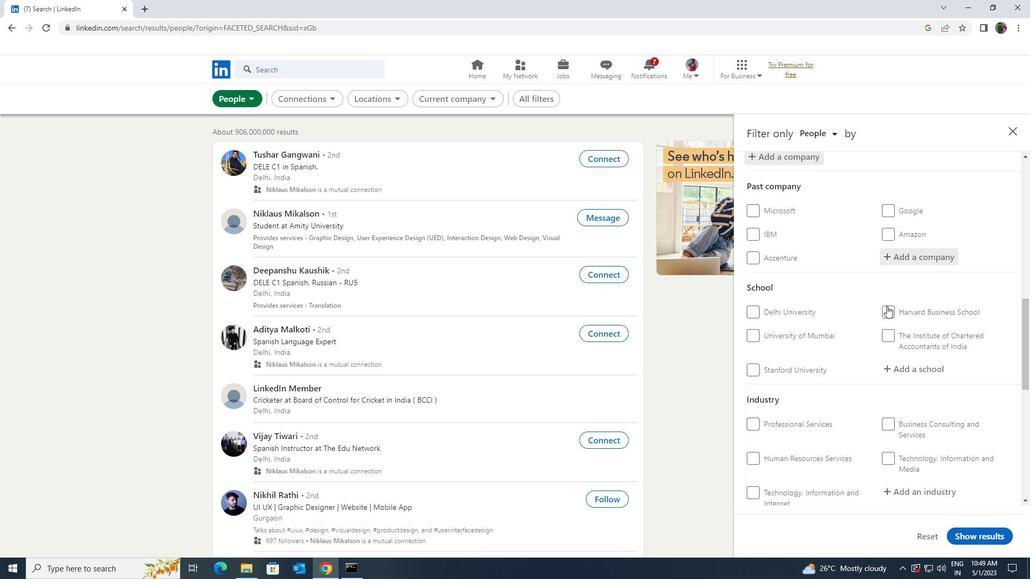 
Action: Mouse moved to (896, 309)
Screenshot: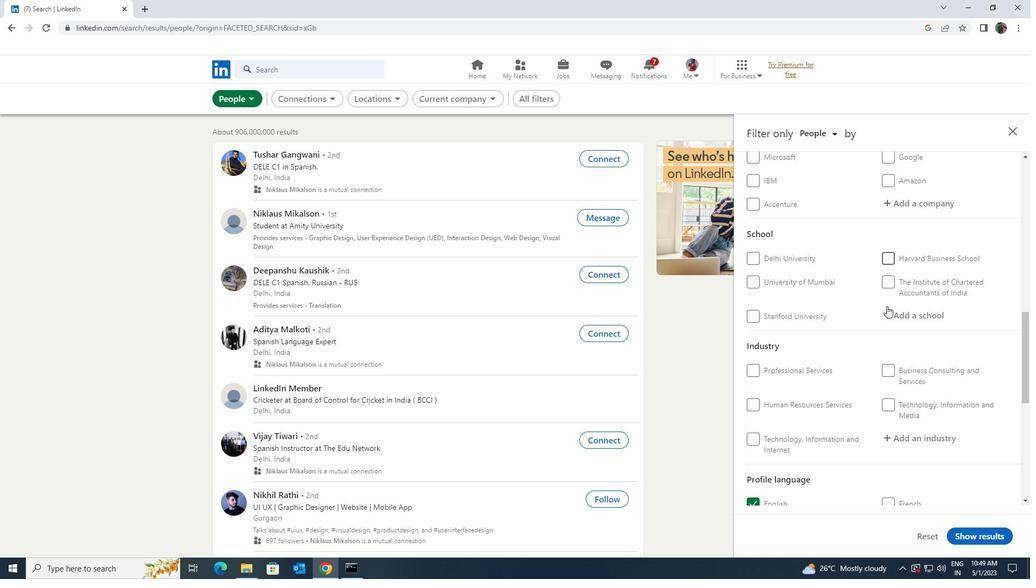 
Action: Mouse pressed left at (896, 309)
Screenshot: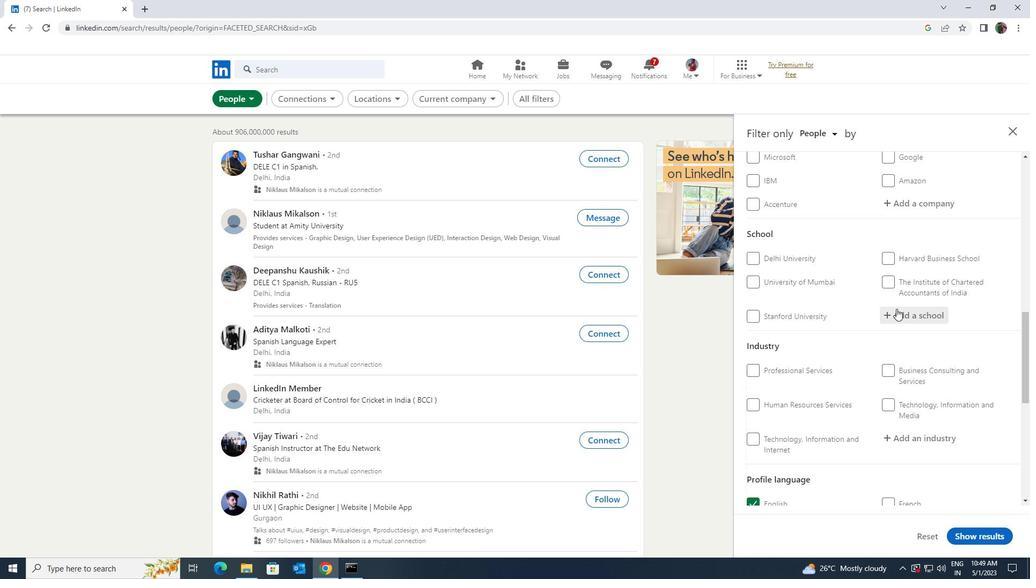 
Action: Key pressed <Key.shift><Key.shift><Key.shift><Key.shift>M.<Key.shift>H
Screenshot: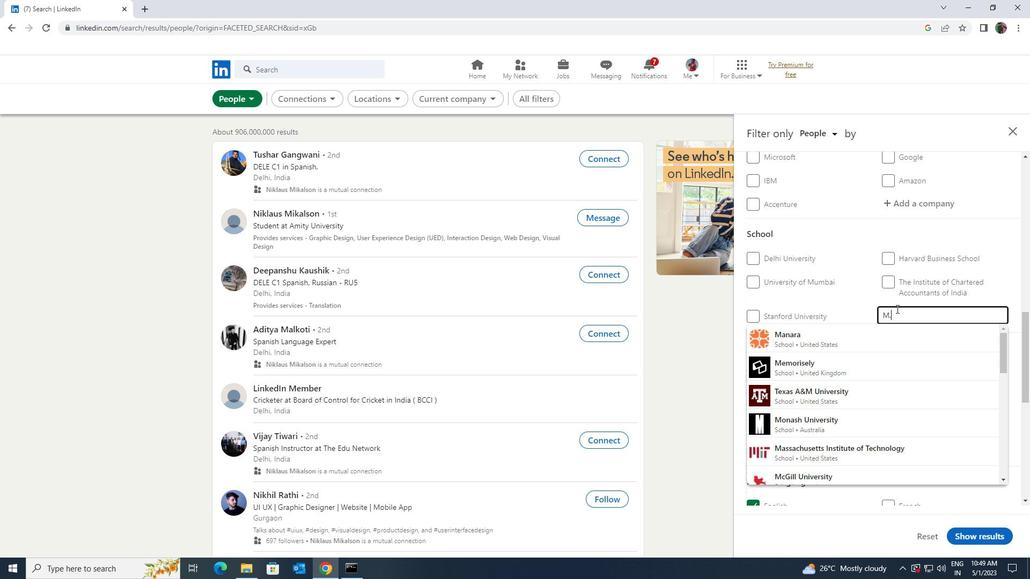 
Action: Mouse moved to (875, 340)
Screenshot: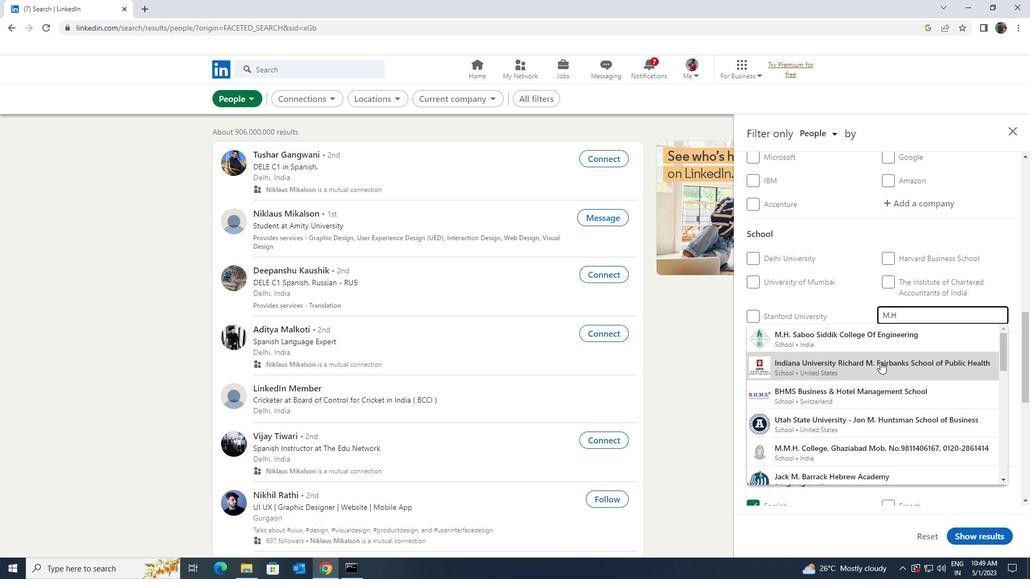 
Action: Mouse pressed left at (875, 340)
Screenshot: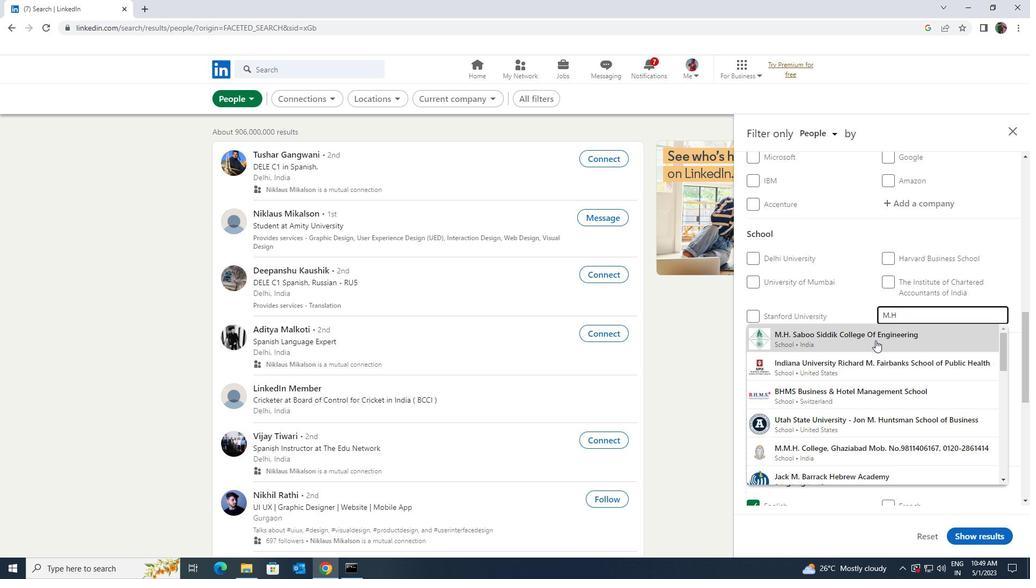 
Action: Mouse moved to (875, 340)
Screenshot: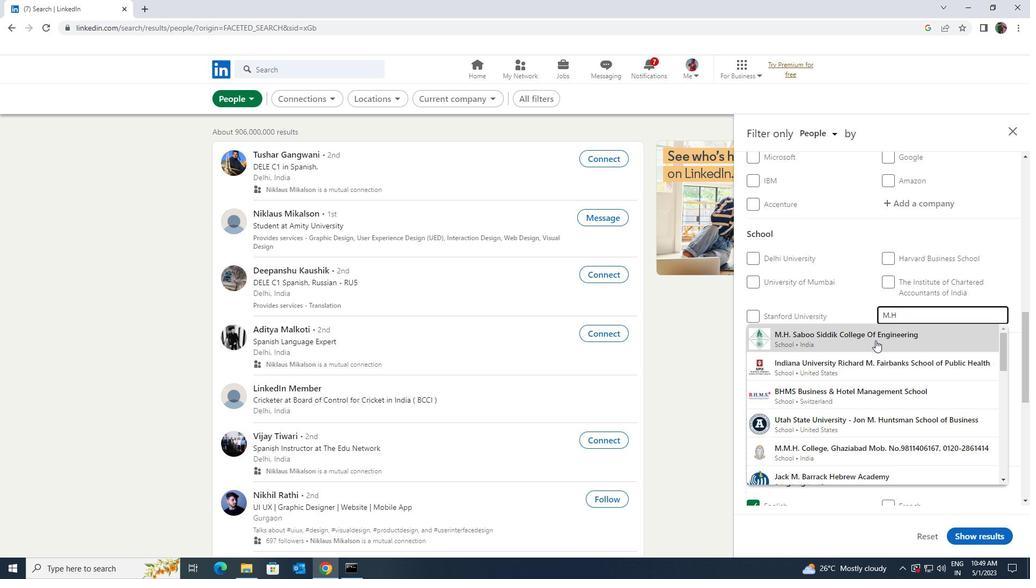 
Action: Mouse scrolled (875, 339) with delta (0, 0)
Screenshot: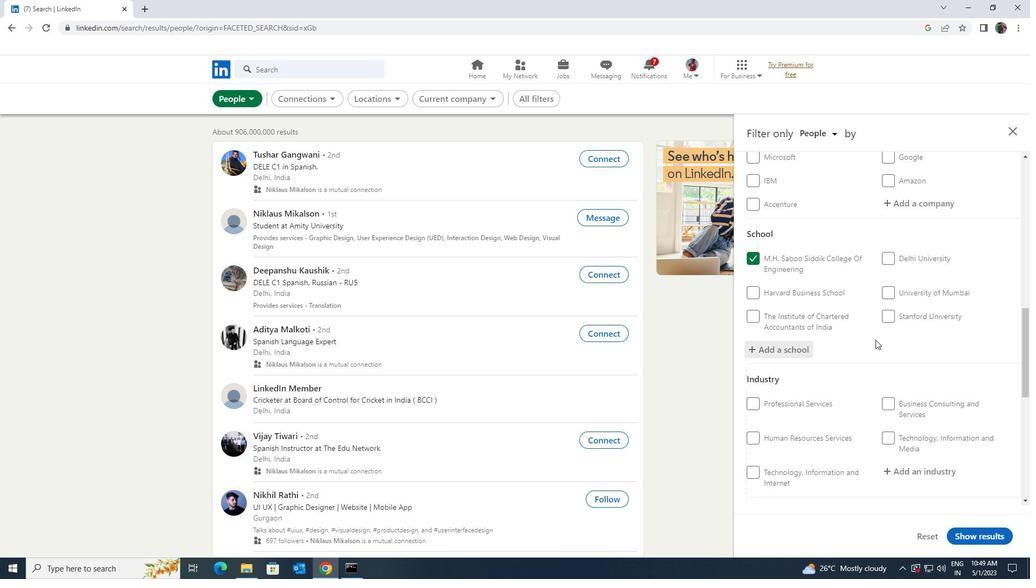 
Action: Mouse moved to (875, 339)
Screenshot: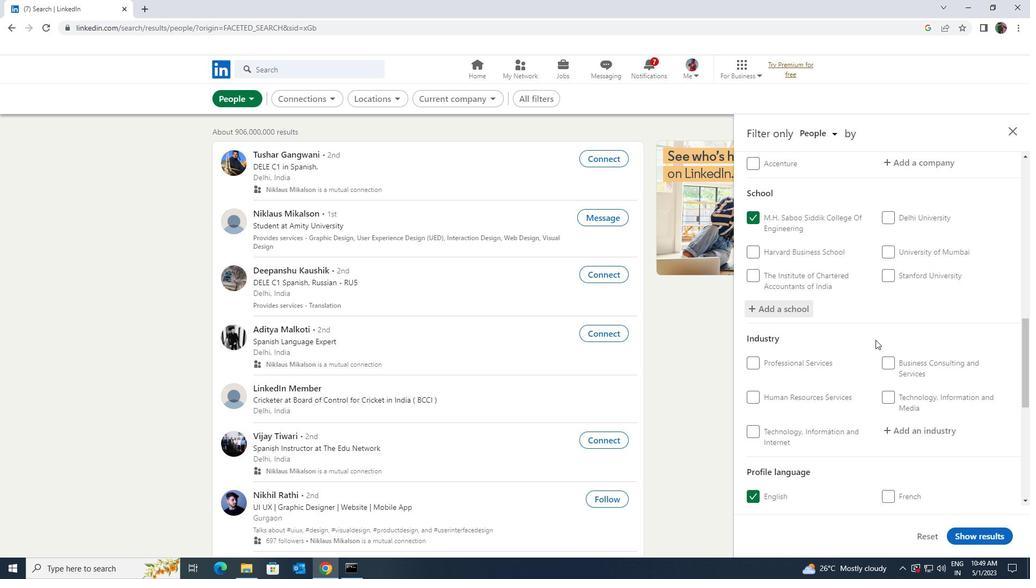 
Action: Mouse scrolled (875, 339) with delta (0, 0)
Screenshot: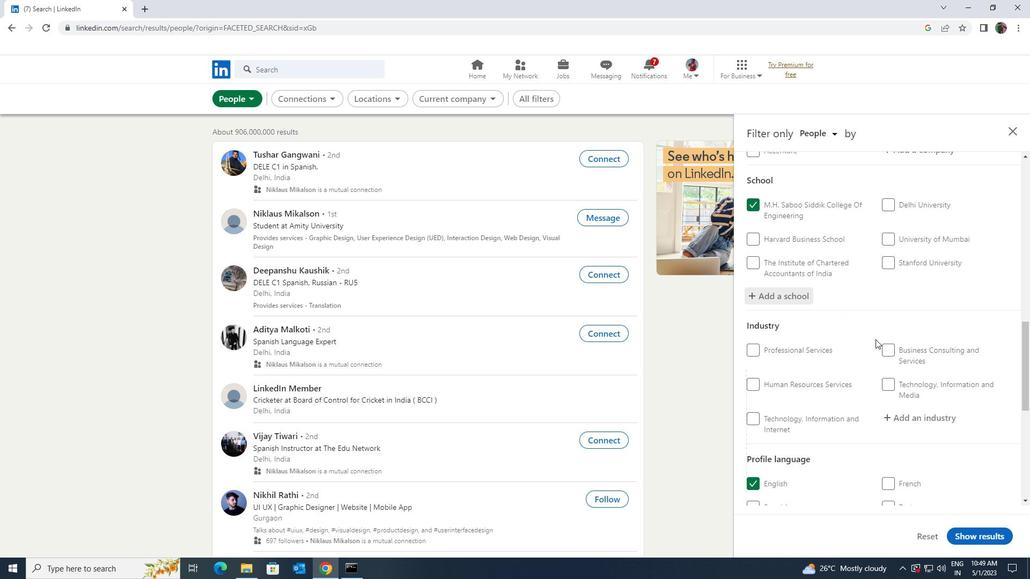 
Action: Mouse moved to (894, 357)
Screenshot: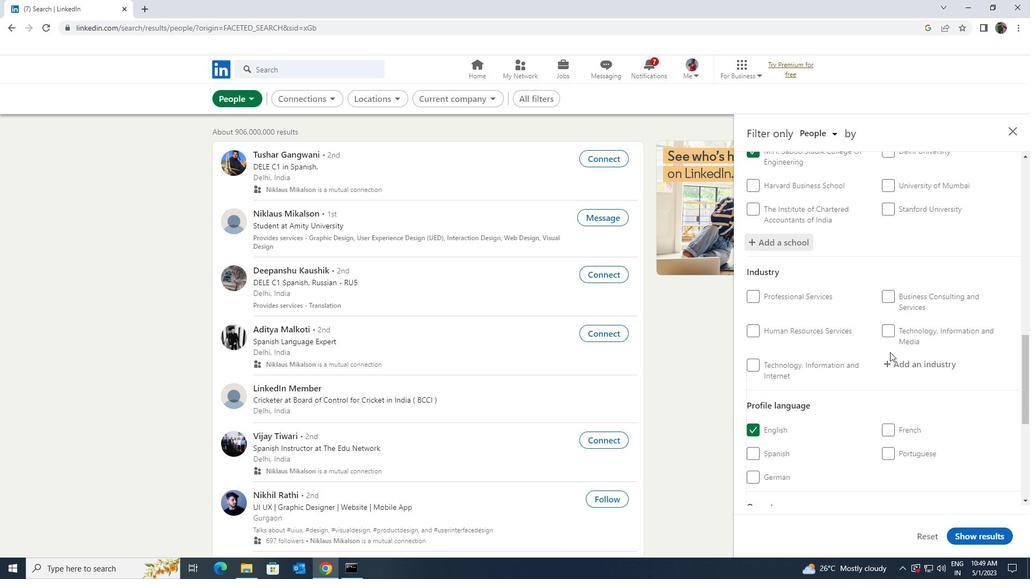 
Action: Mouse pressed left at (894, 357)
Screenshot: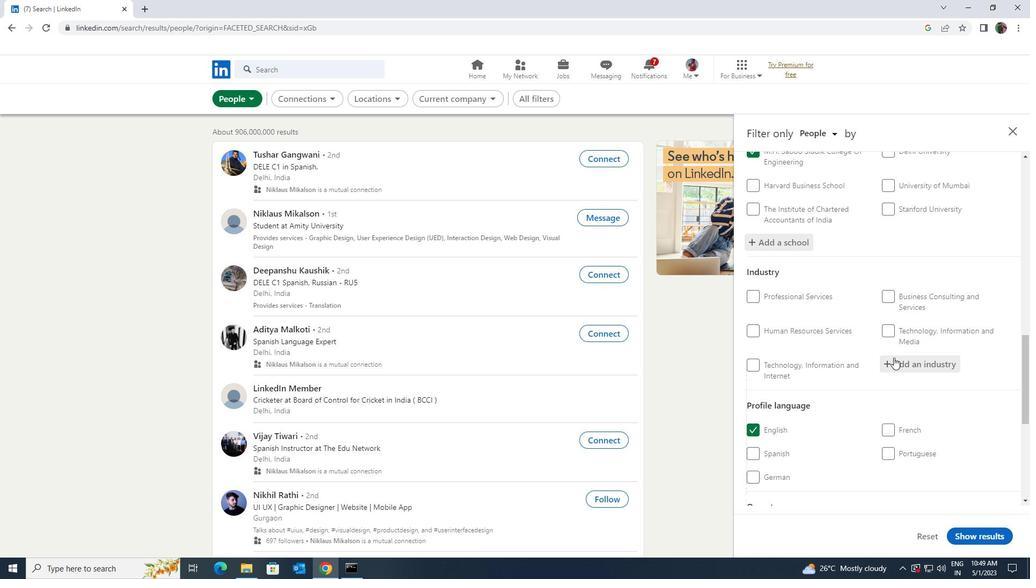 
Action: Key pressed <Key.shift>WAREHOUSIN
Screenshot: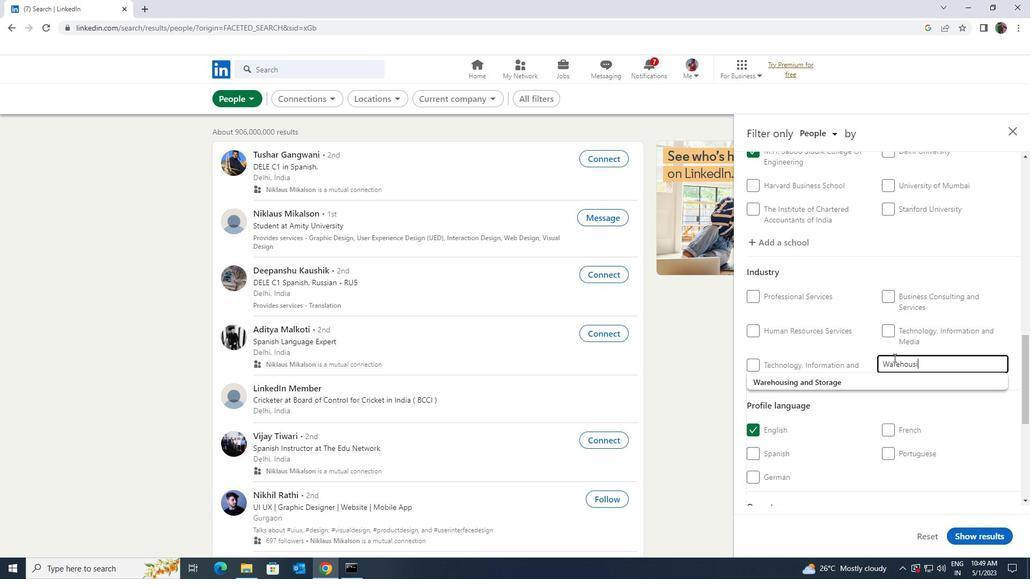
Action: Mouse moved to (895, 375)
Screenshot: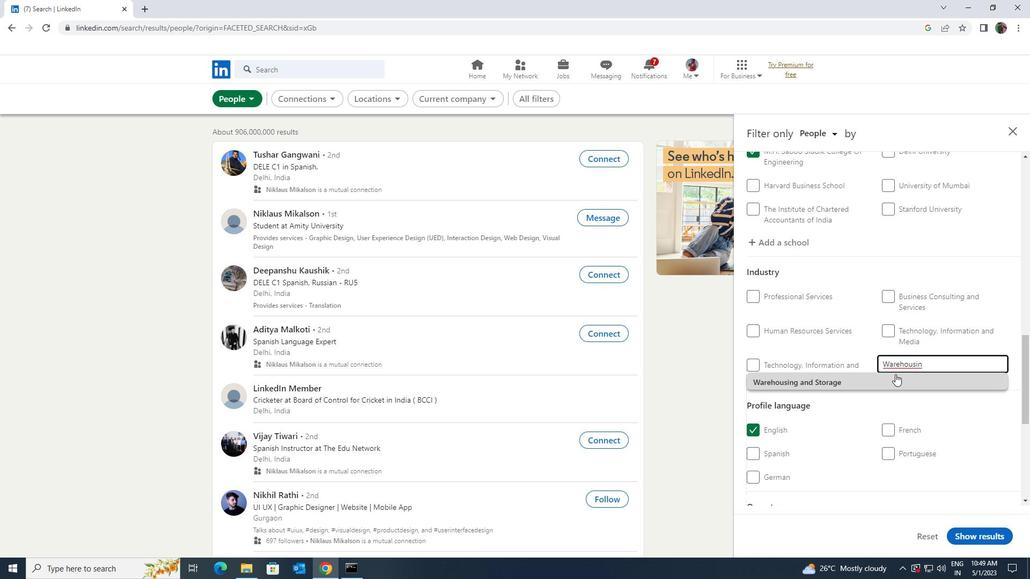 
Action: Mouse pressed left at (895, 375)
Screenshot: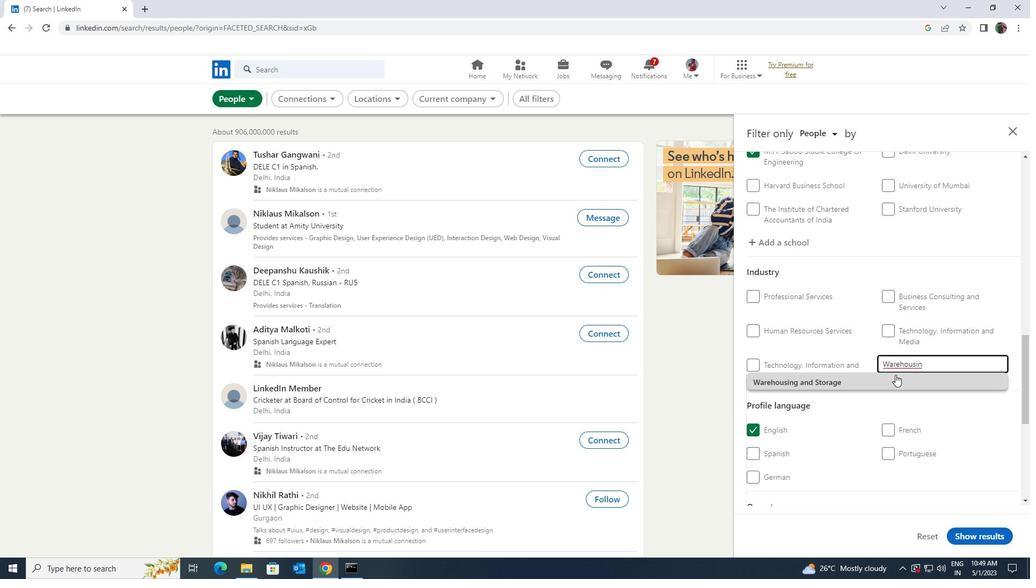 
Action: Mouse scrolled (895, 374) with delta (0, 0)
Screenshot: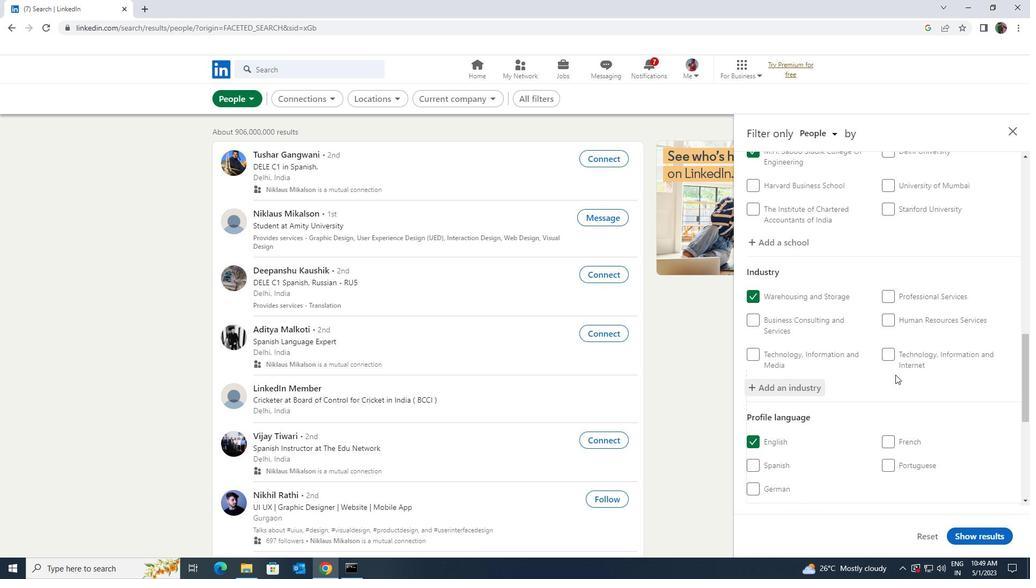 
Action: Mouse scrolled (895, 374) with delta (0, 0)
Screenshot: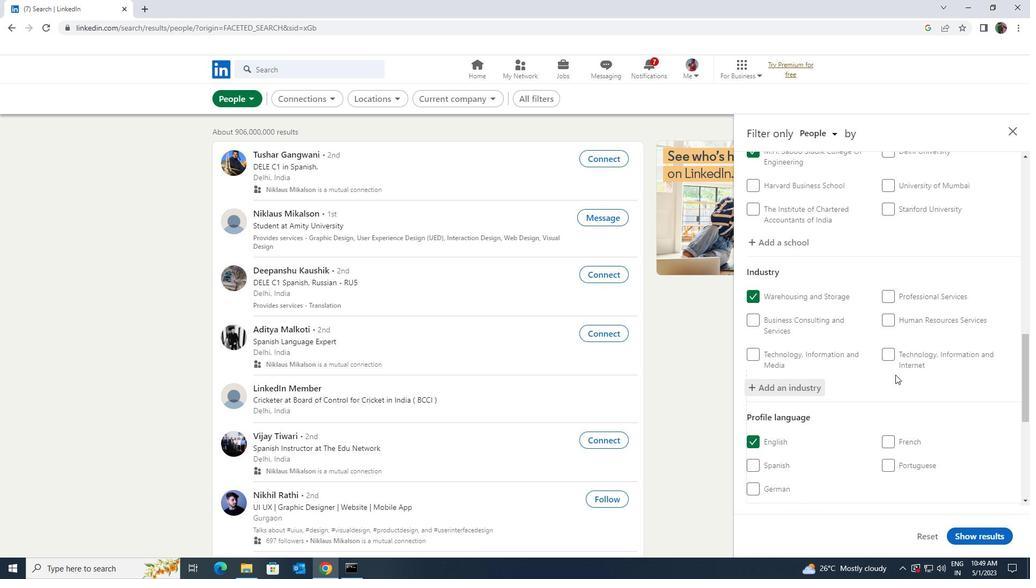 
Action: Mouse scrolled (895, 374) with delta (0, 0)
Screenshot: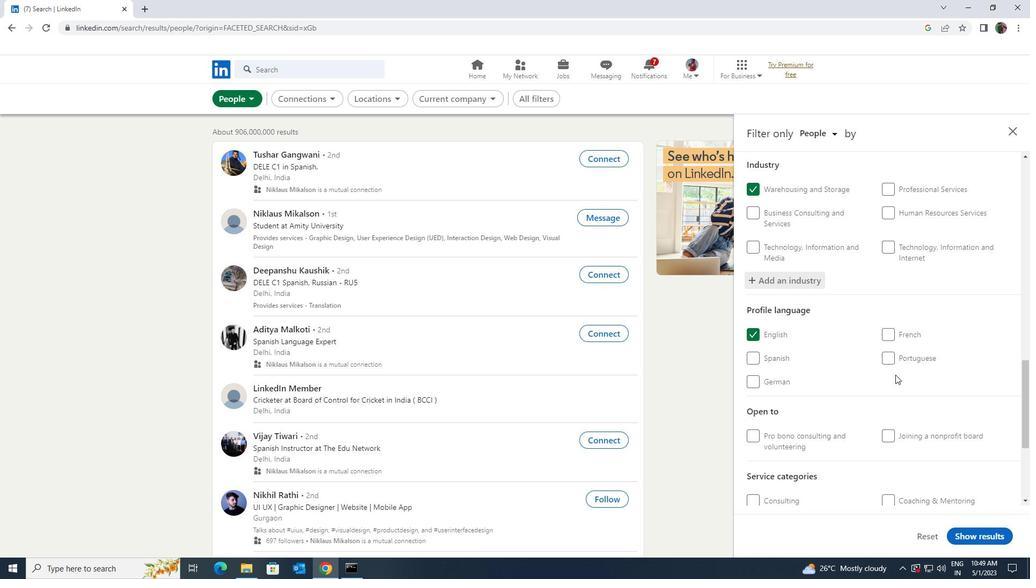 
Action: Mouse scrolled (895, 374) with delta (0, 0)
Screenshot: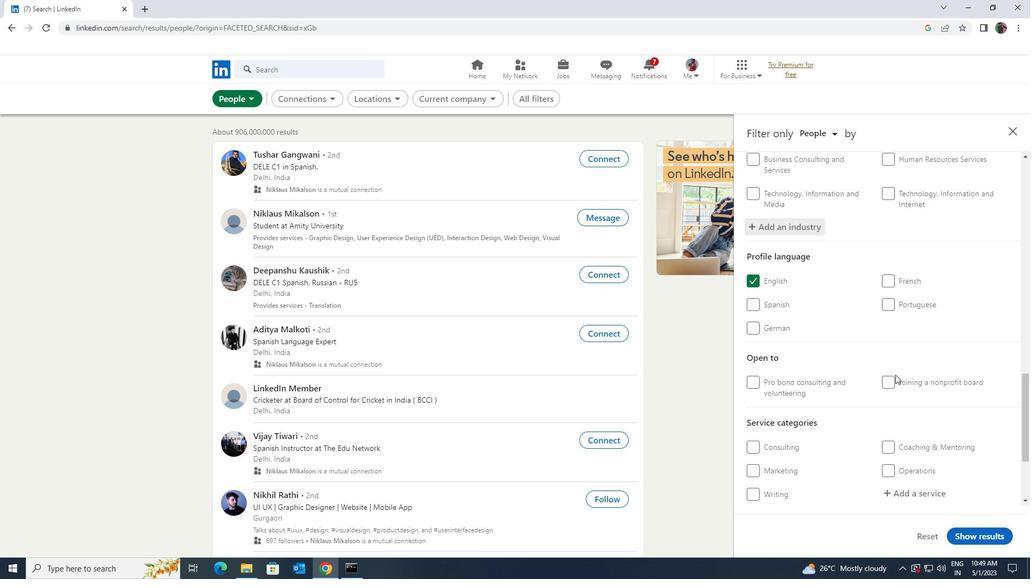 
Action: Mouse scrolled (895, 374) with delta (0, 0)
Screenshot: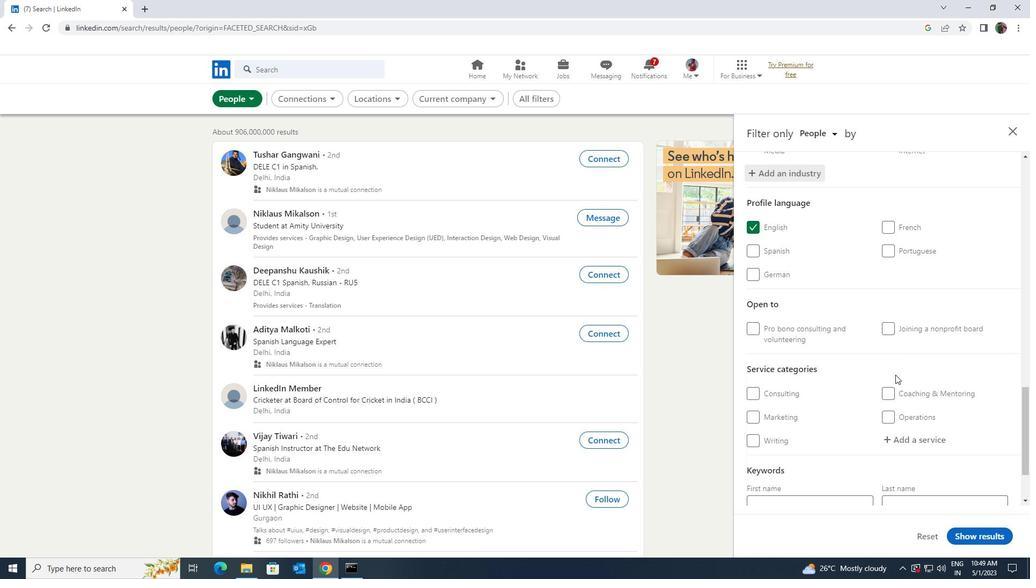 
Action: Mouse moved to (897, 386)
Screenshot: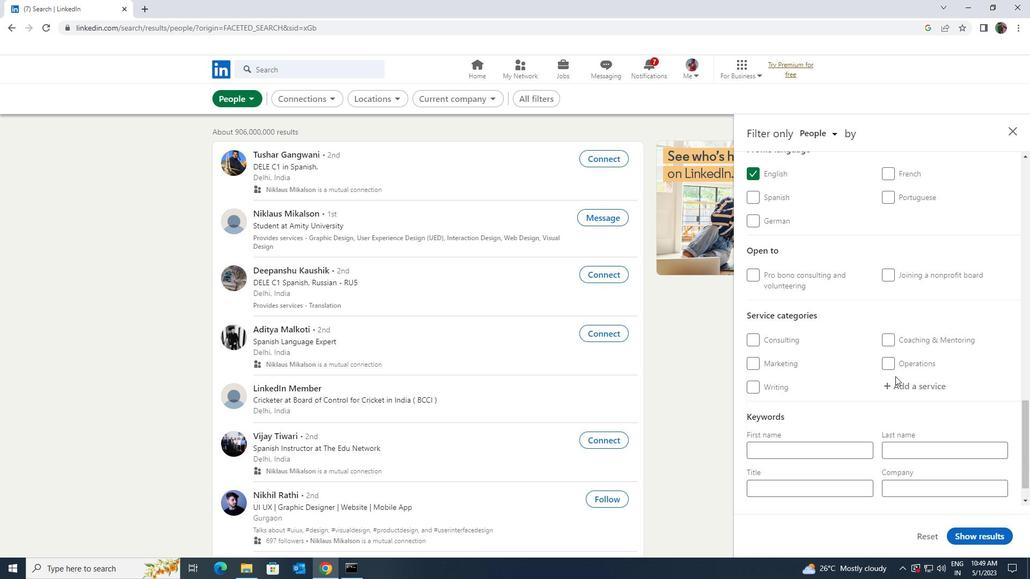 
Action: Mouse pressed left at (897, 386)
Screenshot: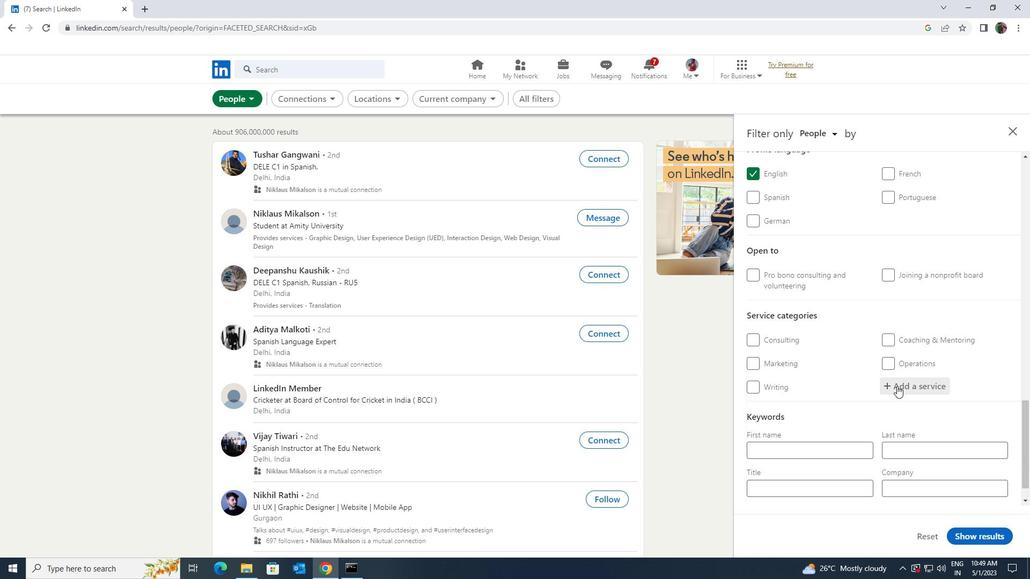 
Action: Key pressed <Key.shift>STRAT
Screenshot: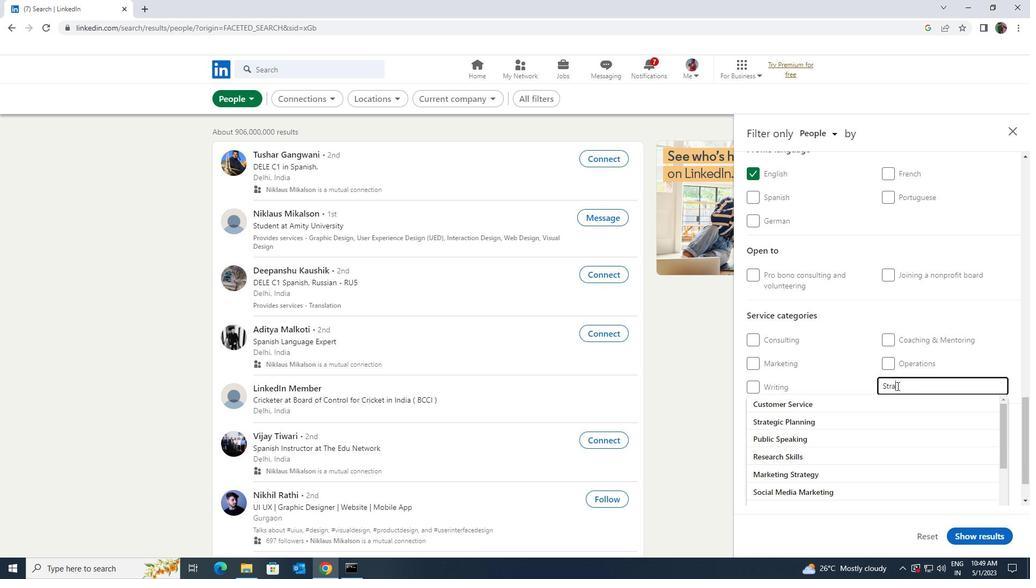 
Action: Mouse moved to (894, 399)
Screenshot: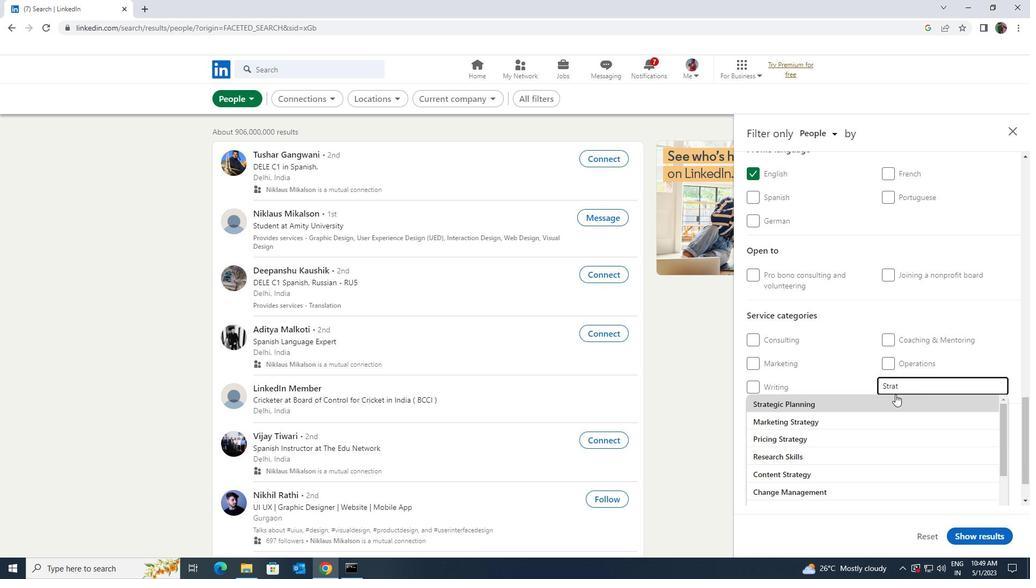 
Action: Mouse pressed left at (894, 399)
Screenshot: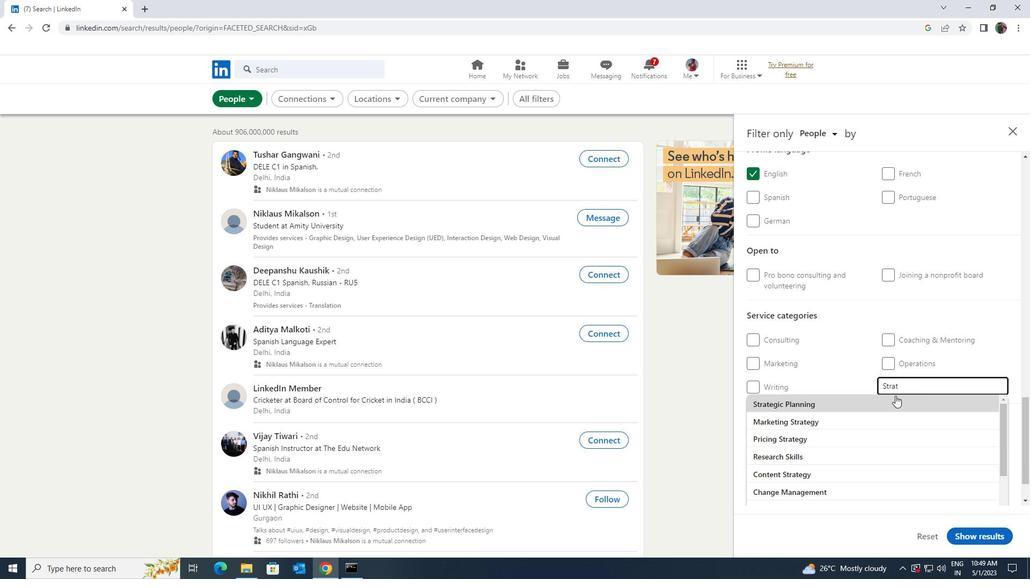 
Action: Mouse moved to (891, 401)
Screenshot: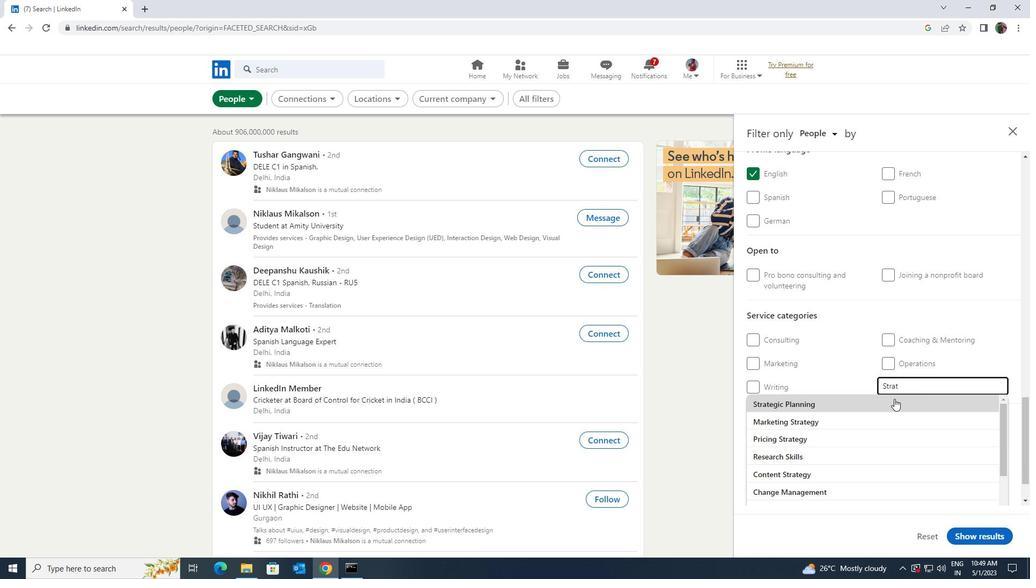 
Action: Mouse scrolled (891, 400) with delta (0, 0)
Screenshot: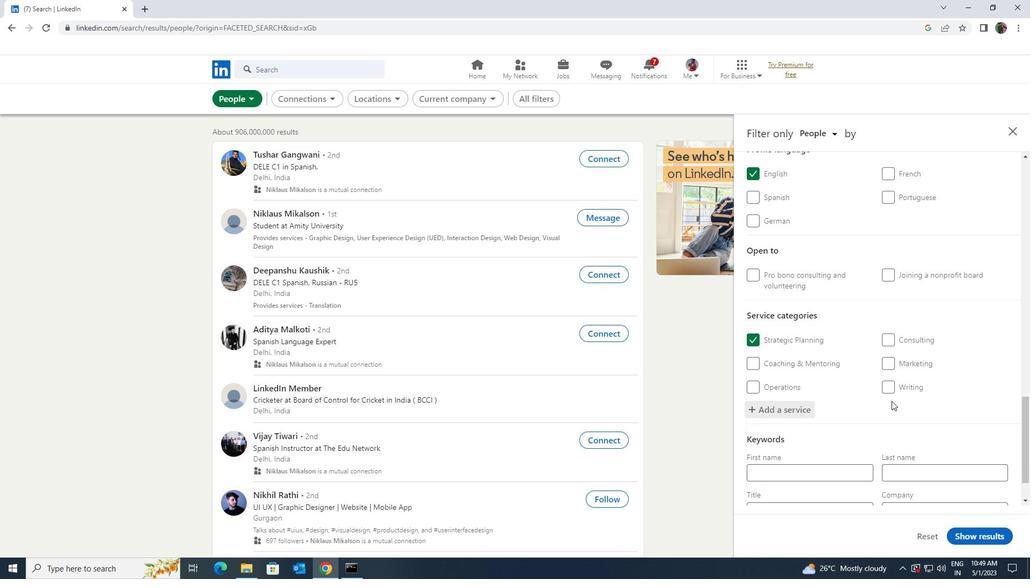 
Action: Mouse scrolled (891, 400) with delta (0, 0)
Screenshot: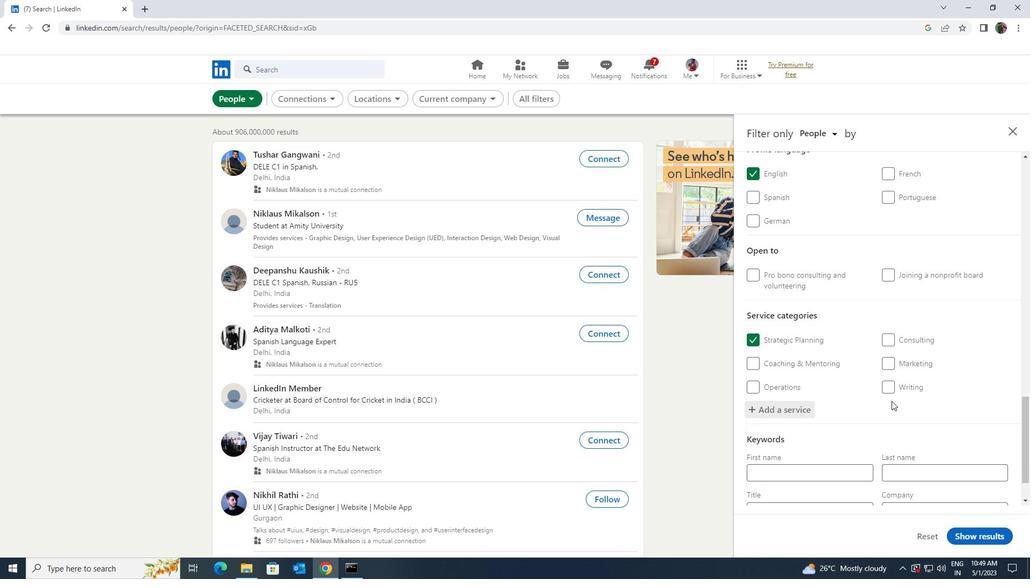 
Action: Mouse scrolled (891, 400) with delta (0, 0)
Screenshot: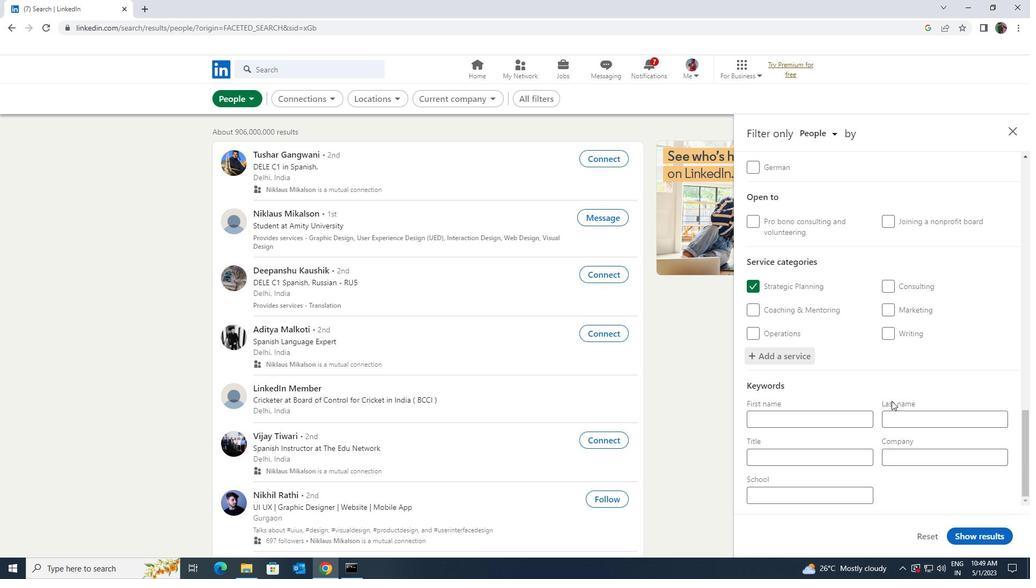 
Action: Mouse scrolled (891, 400) with delta (0, 0)
Screenshot: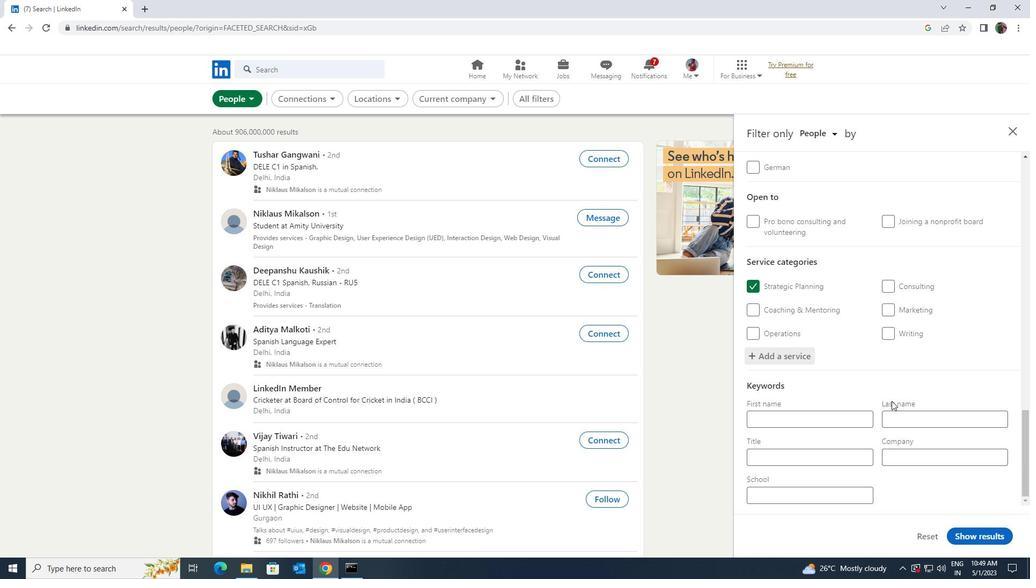 
Action: Mouse moved to (865, 456)
Screenshot: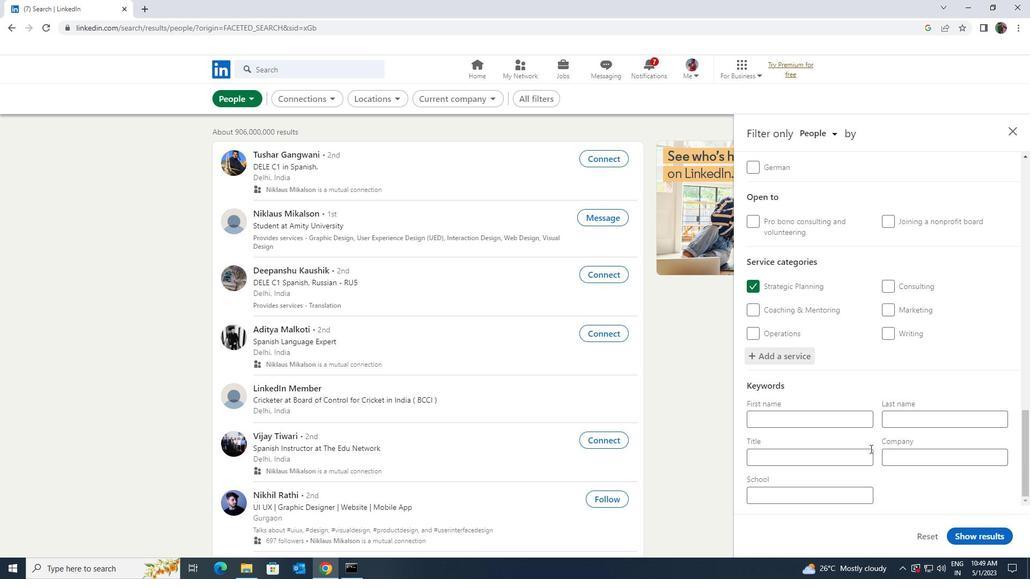 
Action: Mouse pressed left at (865, 456)
Screenshot: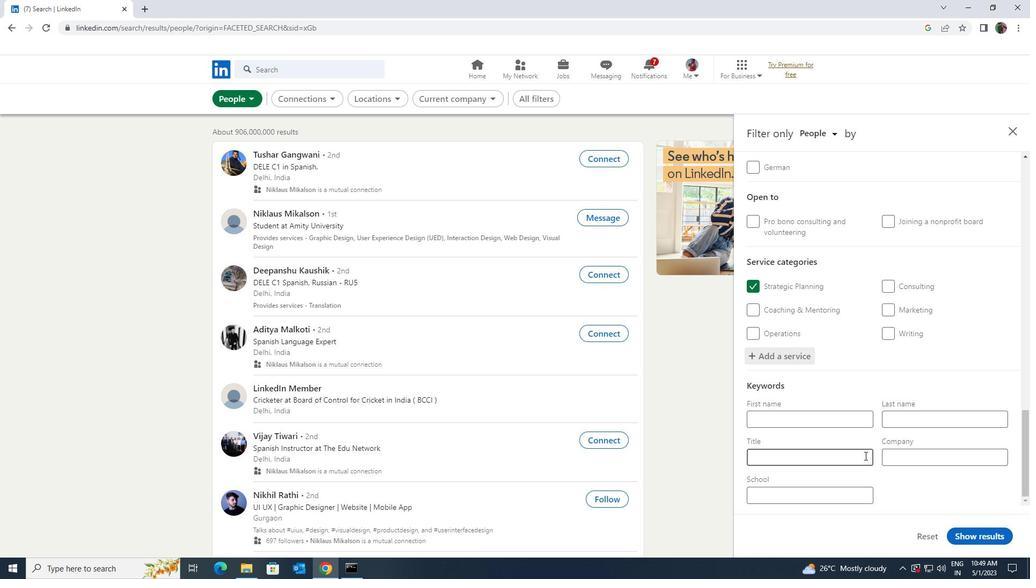 
Action: Key pressed <Key.shift><Key.shift>RESEARCH<Key.space><Key.shift>ASSISTANT
Screenshot: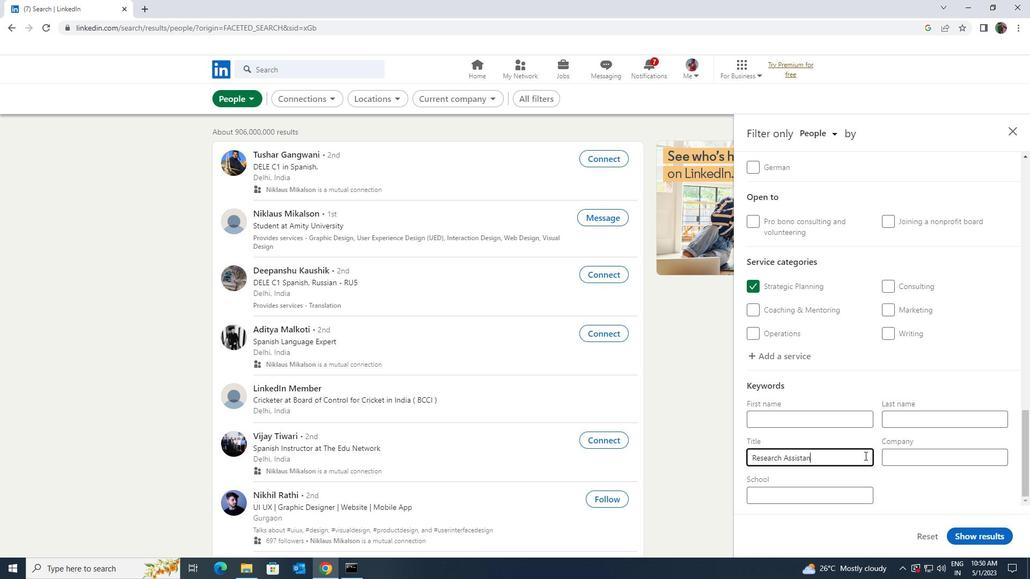 
Action: Mouse moved to (959, 531)
Screenshot: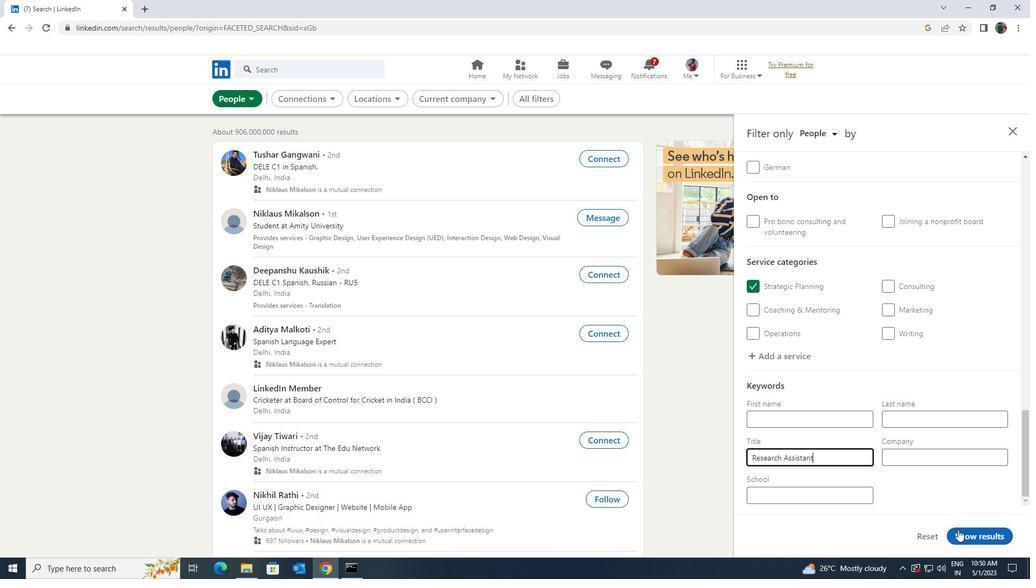 
Action: Mouse pressed left at (959, 531)
Screenshot: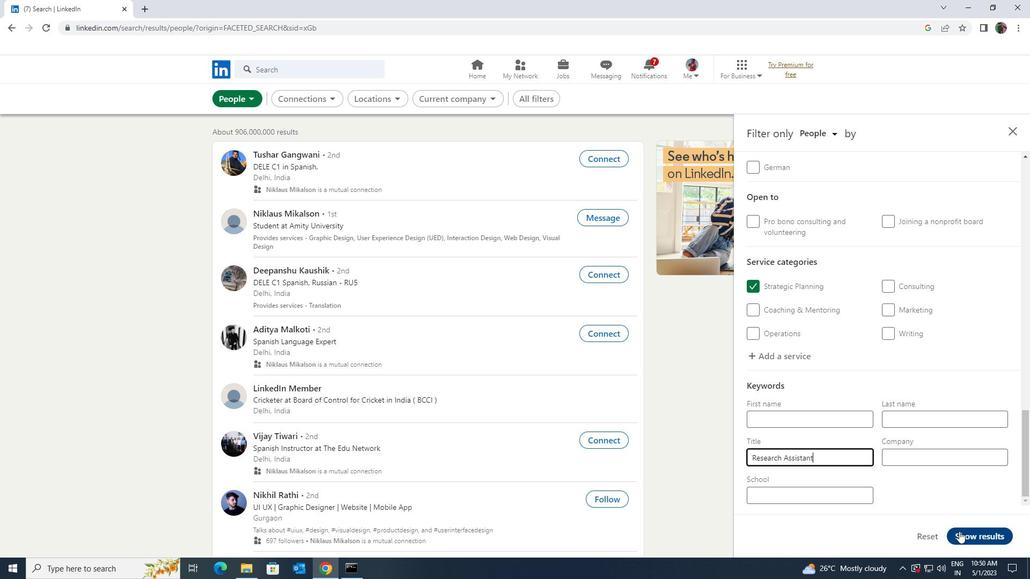 
